 Task: Create a due date automation trigger when advanced on, on the tuesday after a card is due add content with a description not containing resume at 11:00 AM.
Action: Mouse moved to (891, 273)
Screenshot: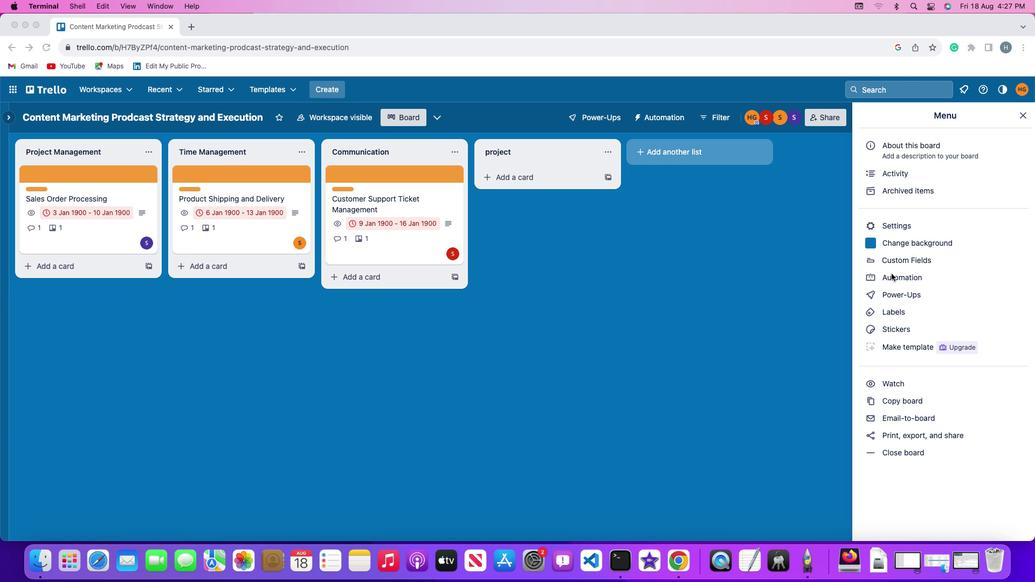 
Action: Mouse pressed left at (891, 273)
Screenshot: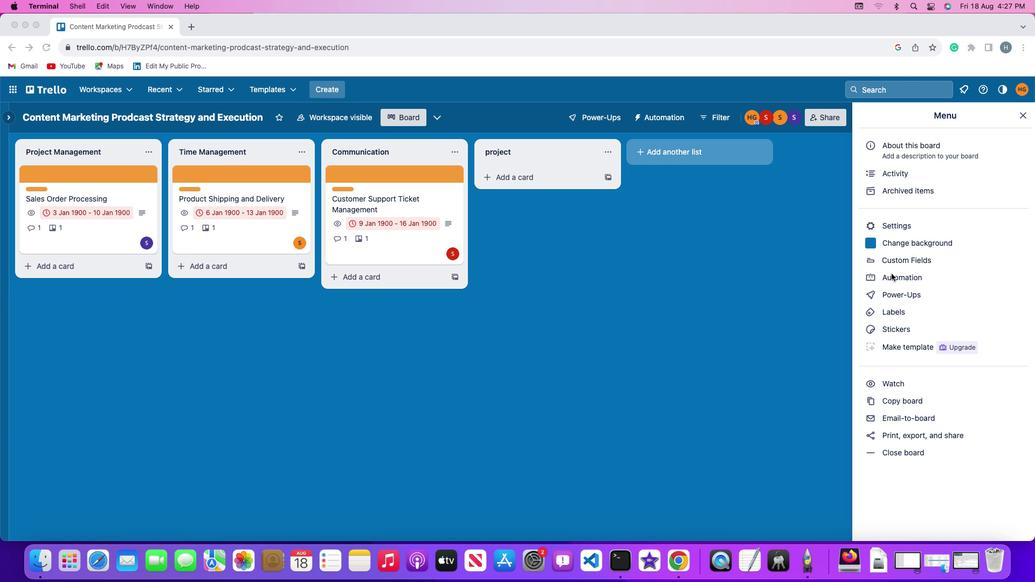 
Action: Mouse pressed left at (891, 273)
Screenshot: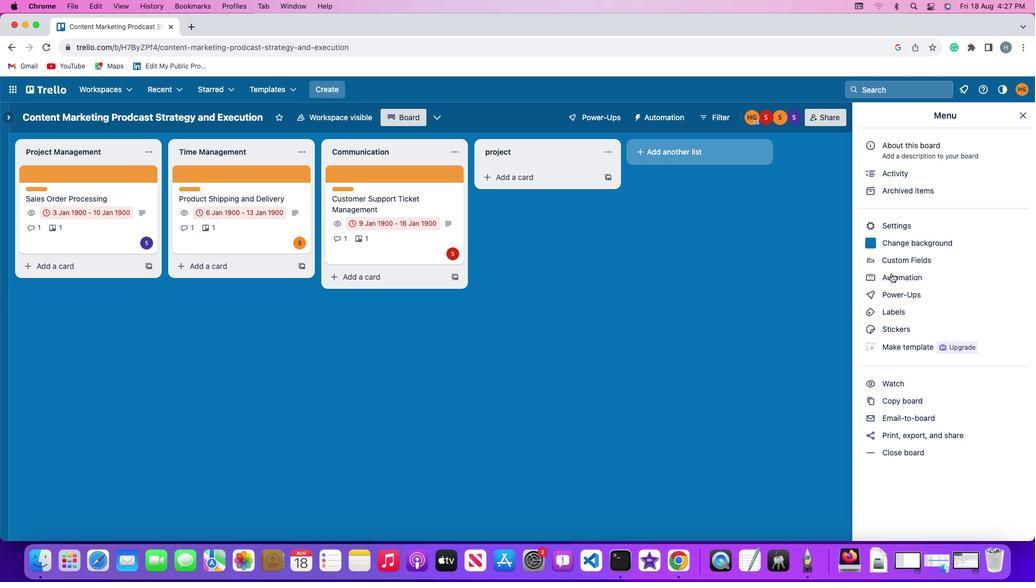 
Action: Mouse moved to (59, 253)
Screenshot: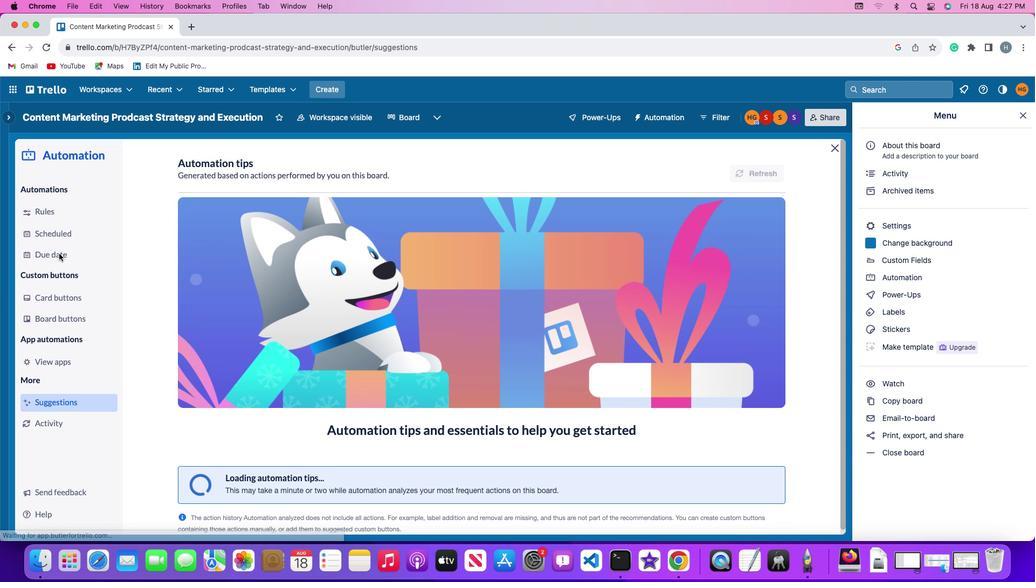 
Action: Mouse pressed left at (59, 253)
Screenshot: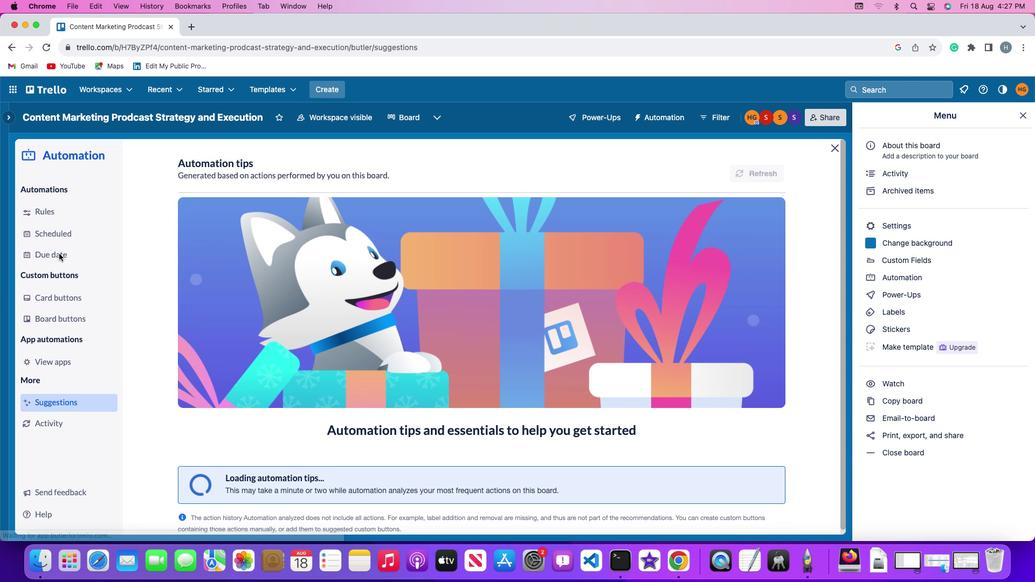 
Action: Mouse moved to (717, 168)
Screenshot: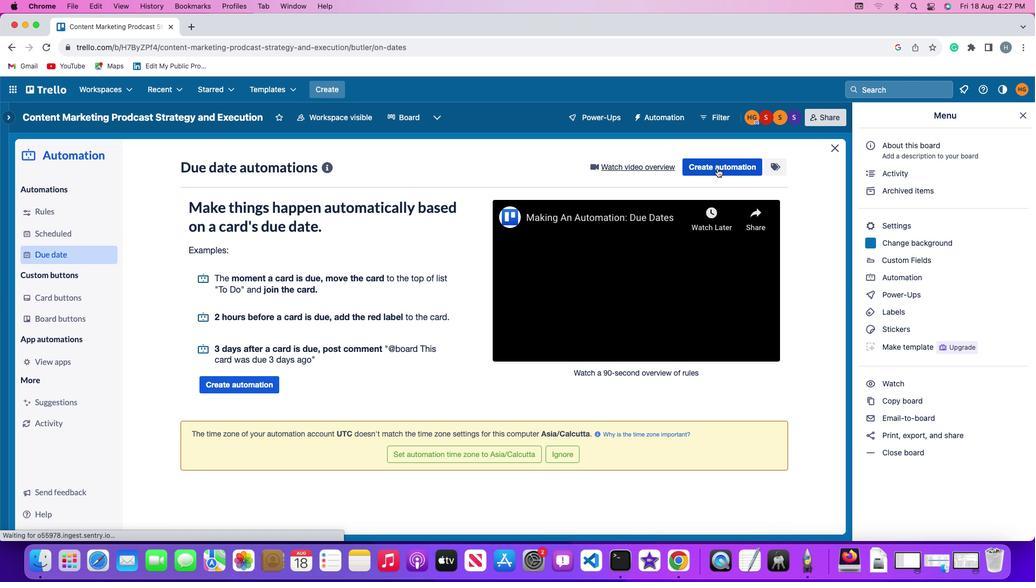 
Action: Mouse pressed left at (717, 168)
Screenshot: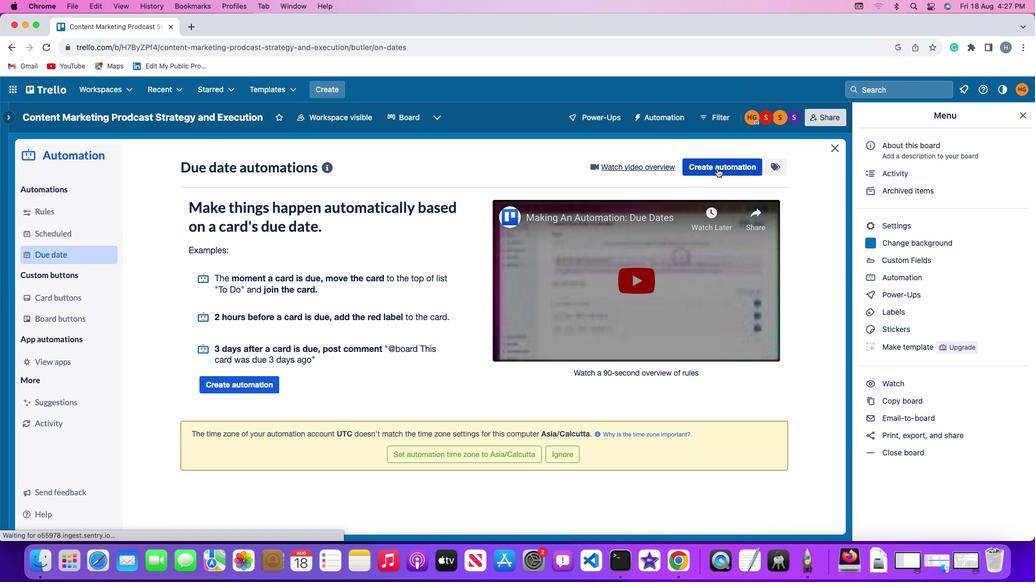 
Action: Mouse moved to (216, 269)
Screenshot: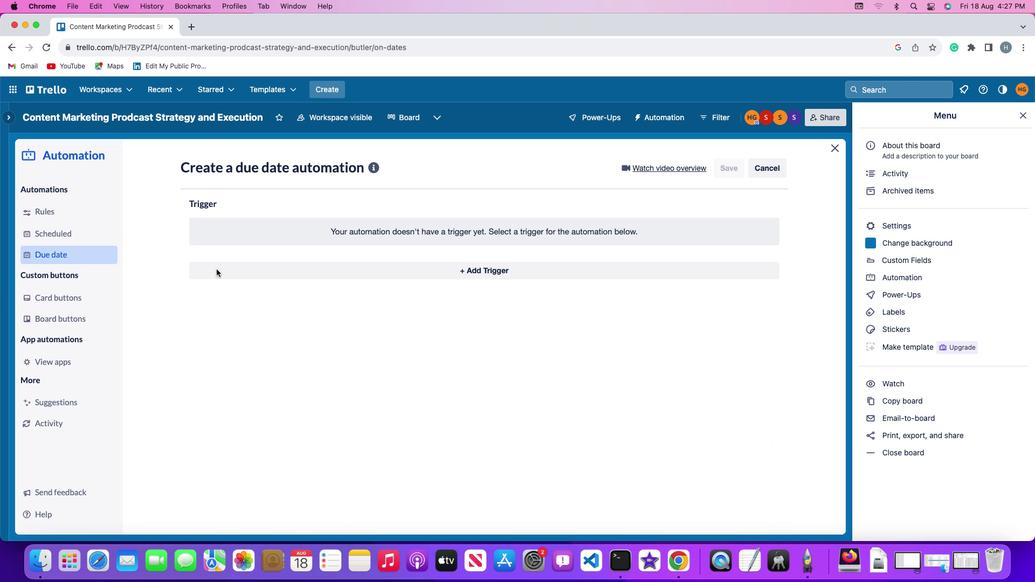 
Action: Mouse pressed left at (216, 269)
Screenshot: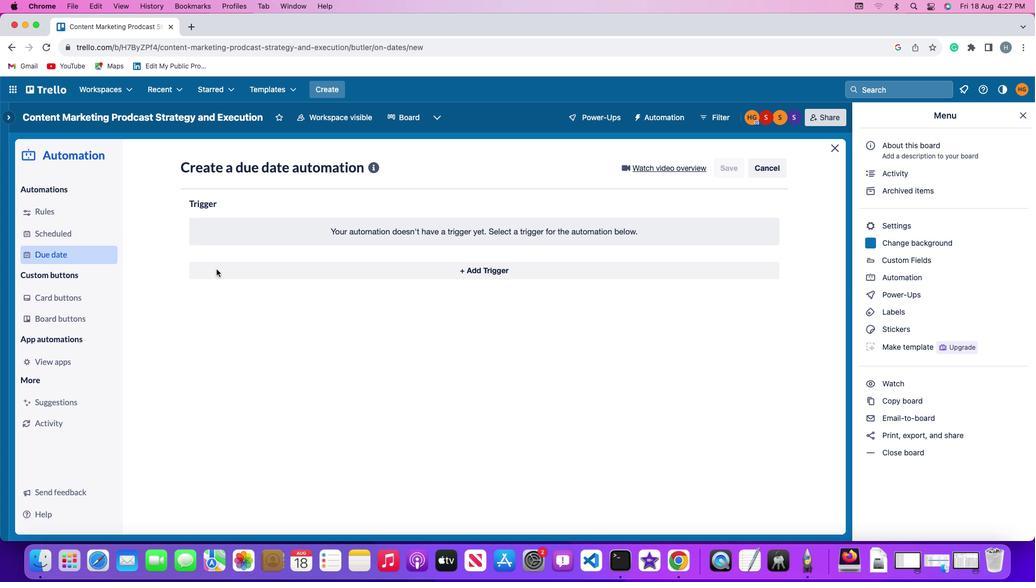 
Action: Mouse moved to (236, 464)
Screenshot: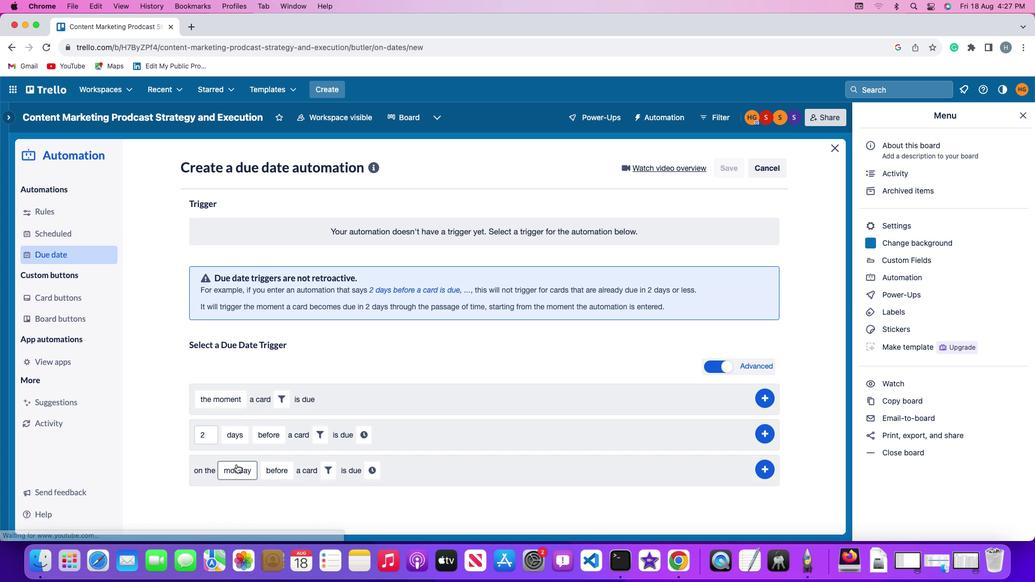 
Action: Mouse pressed left at (236, 464)
Screenshot: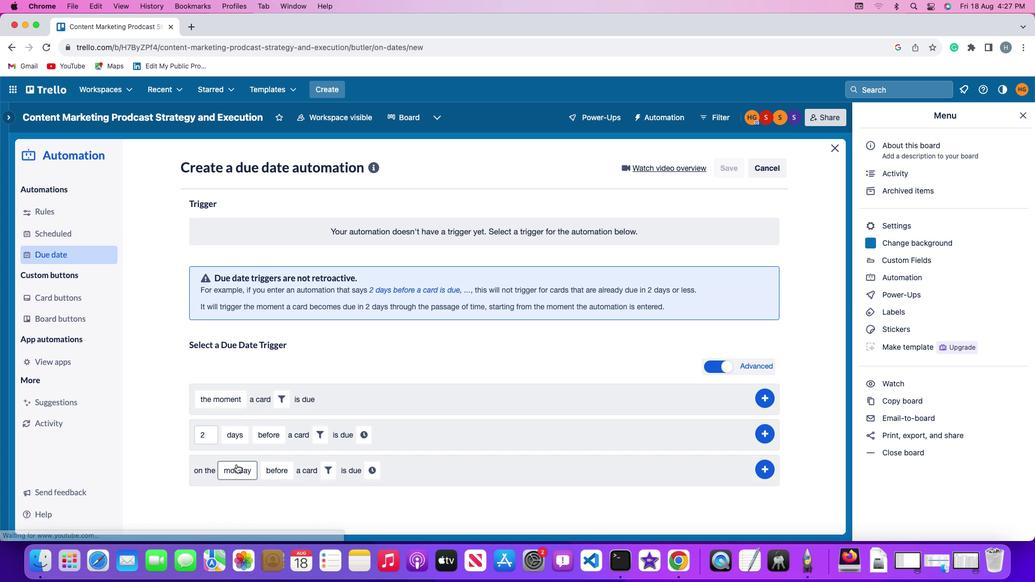 
Action: Mouse moved to (263, 347)
Screenshot: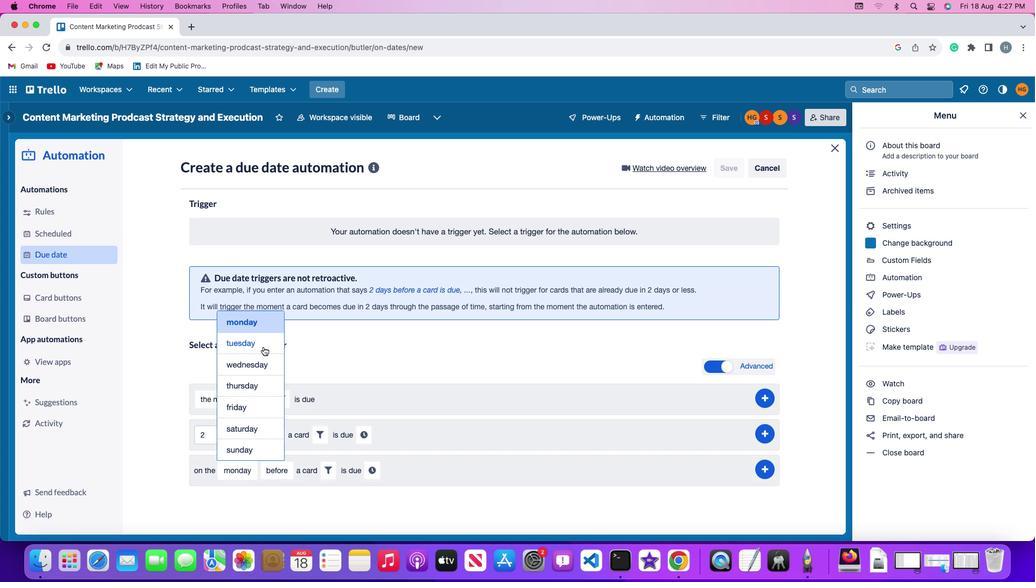 
Action: Mouse pressed left at (263, 347)
Screenshot: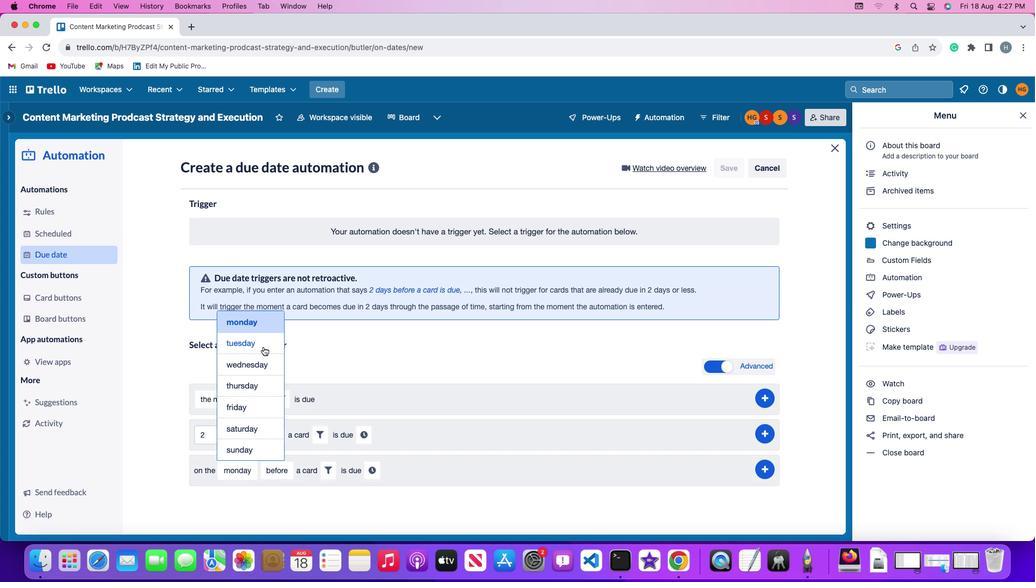 
Action: Mouse moved to (273, 469)
Screenshot: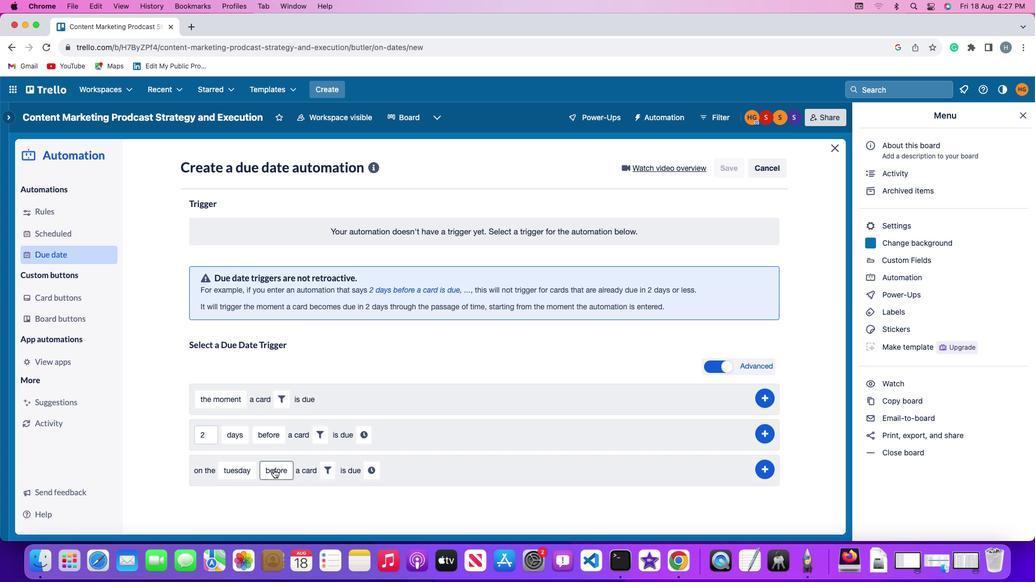 
Action: Mouse pressed left at (273, 469)
Screenshot: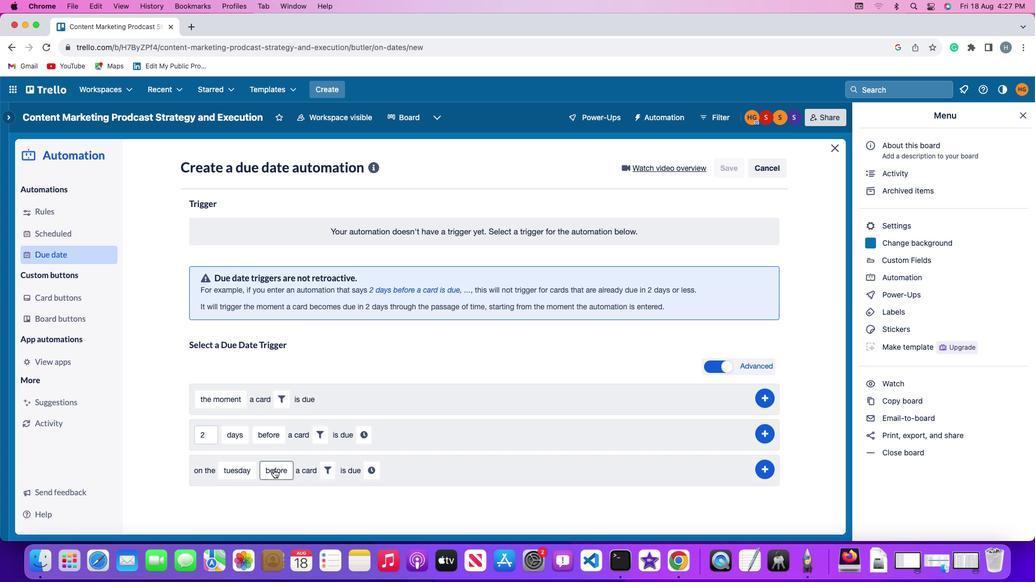 
Action: Mouse moved to (294, 409)
Screenshot: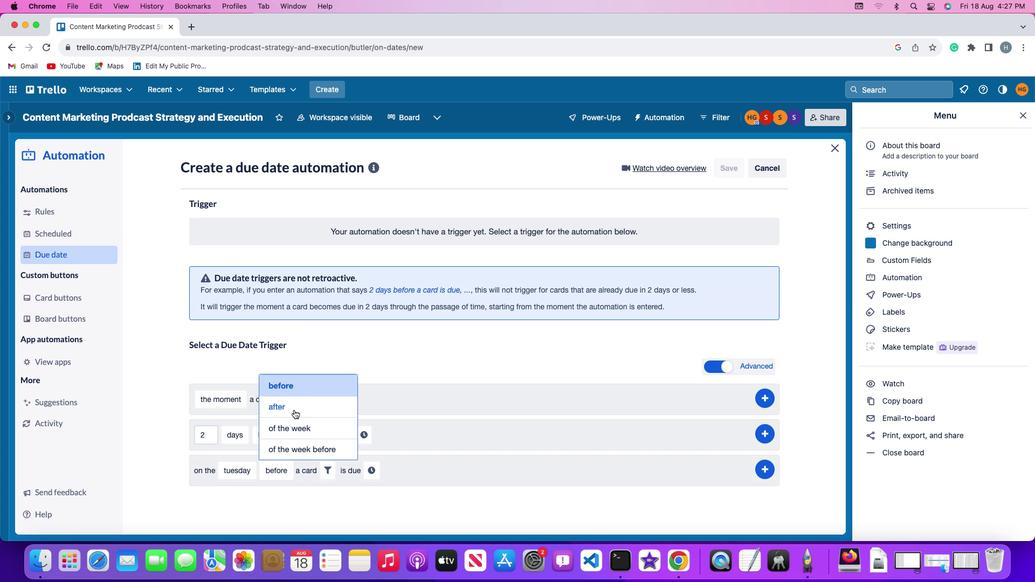 
Action: Mouse pressed left at (294, 409)
Screenshot: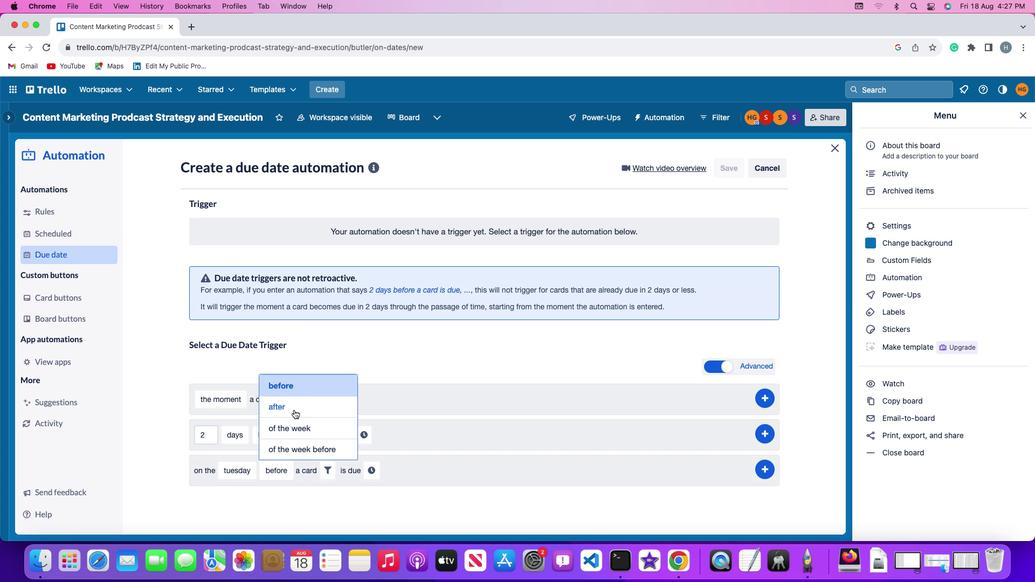 
Action: Mouse moved to (320, 471)
Screenshot: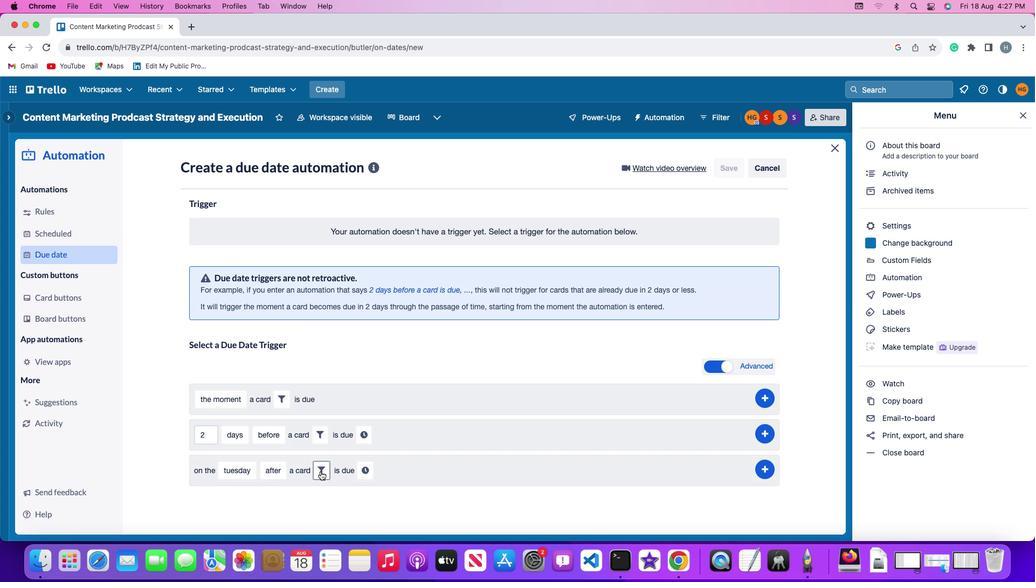 
Action: Mouse pressed left at (320, 471)
Screenshot: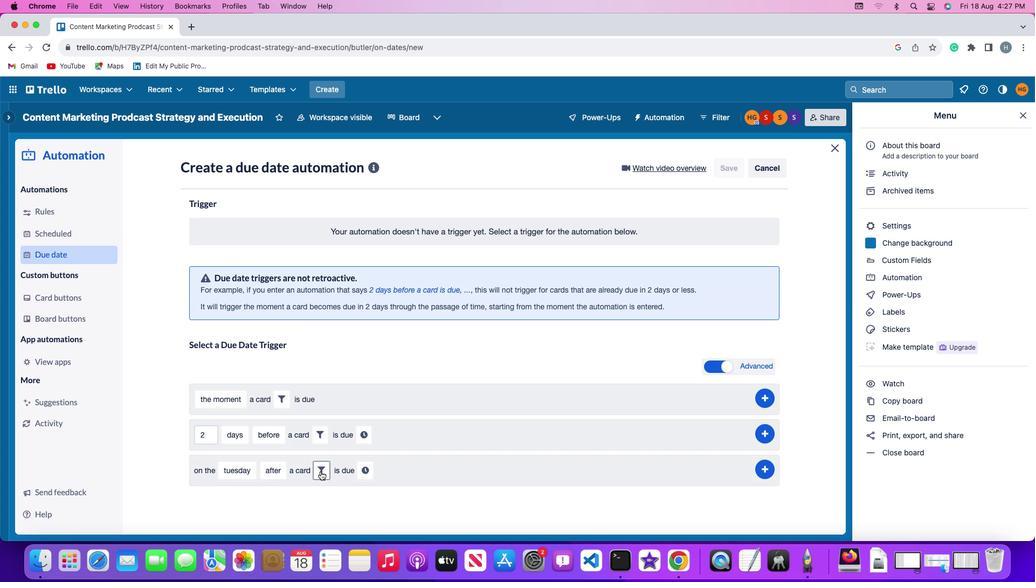 
Action: Mouse moved to (463, 509)
Screenshot: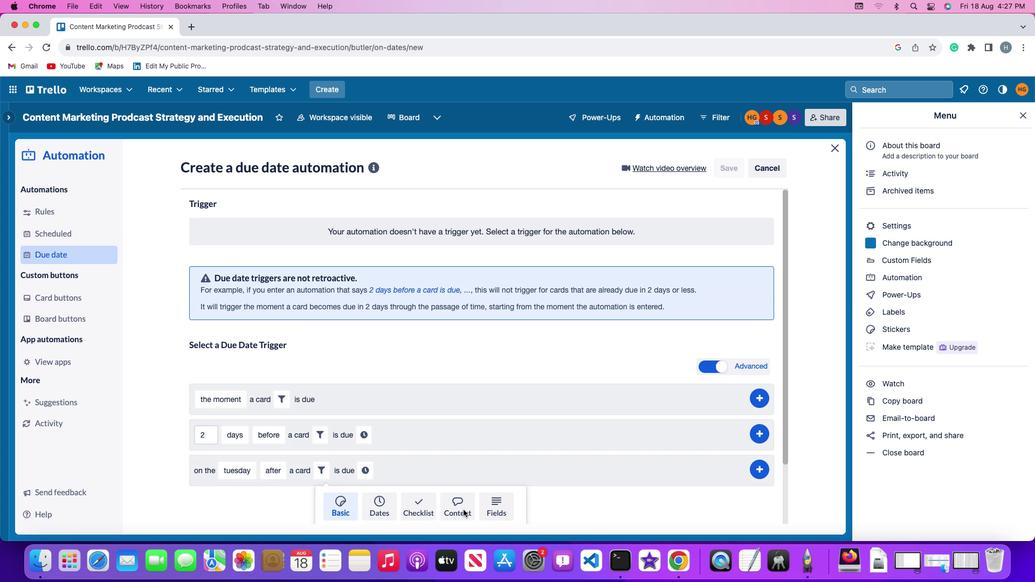 
Action: Mouse pressed left at (463, 509)
Screenshot: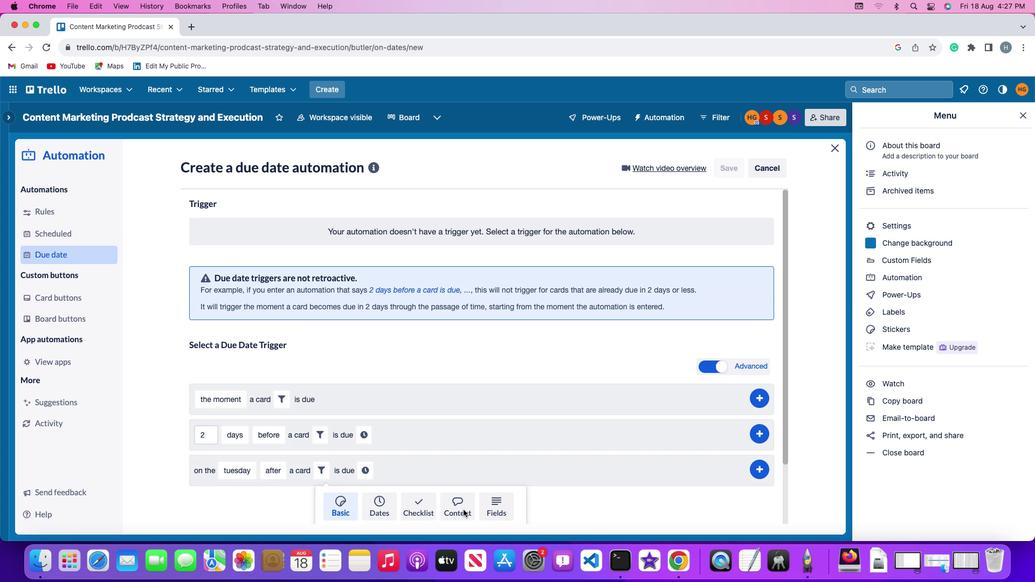 
Action: Mouse moved to (300, 504)
Screenshot: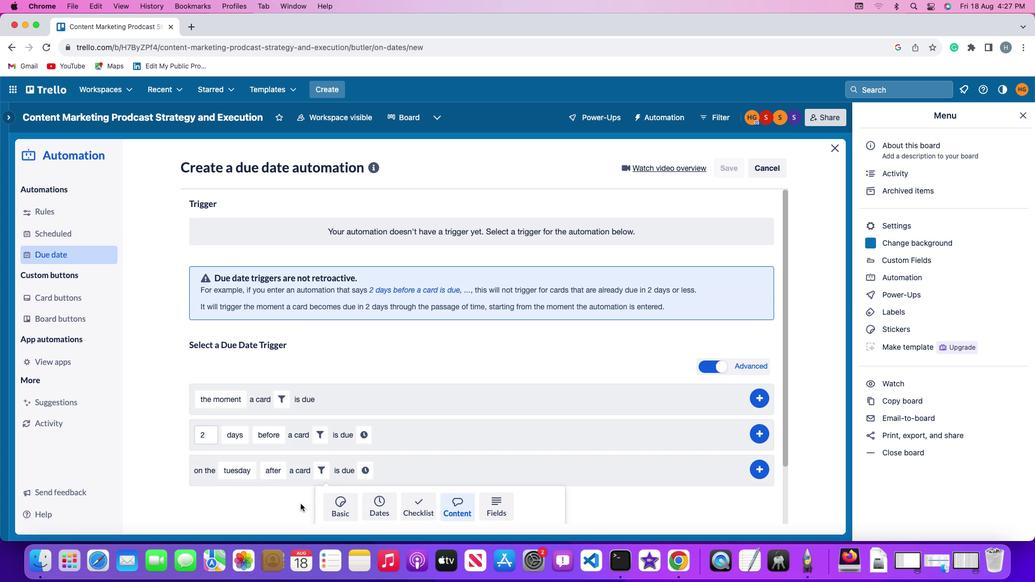 
Action: Mouse scrolled (300, 504) with delta (0, 0)
Screenshot: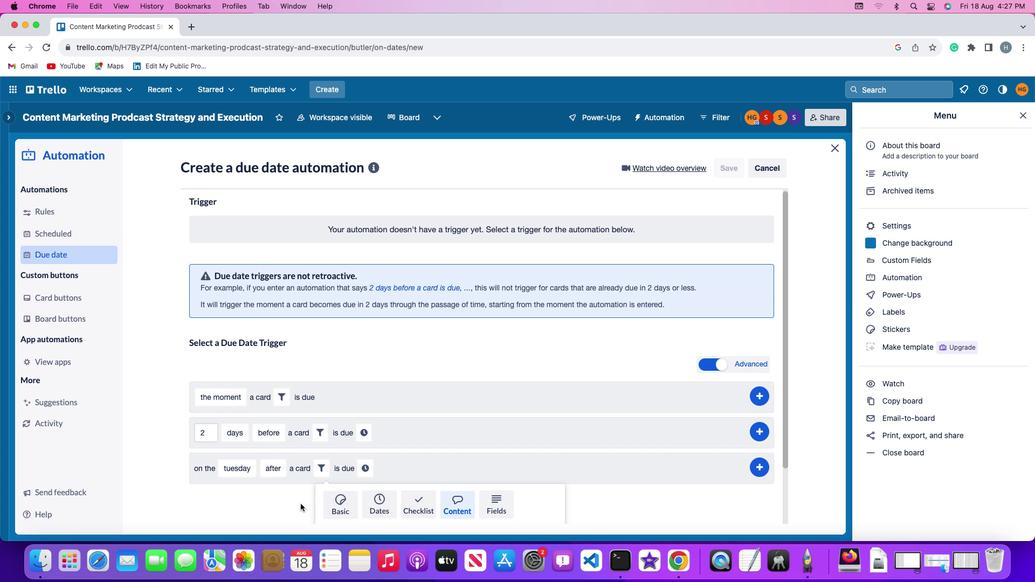 
Action: Mouse scrolled (300, 504) with delta (0, 0)
Screenshot: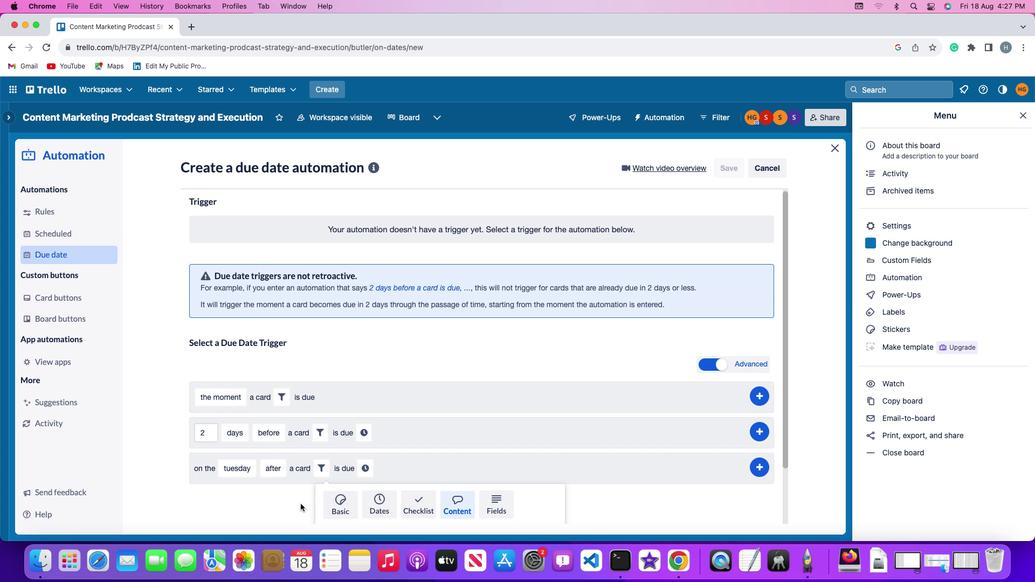 
Action: Mouse scrolled (300, 504) with delta (0, -1)
Screenshot: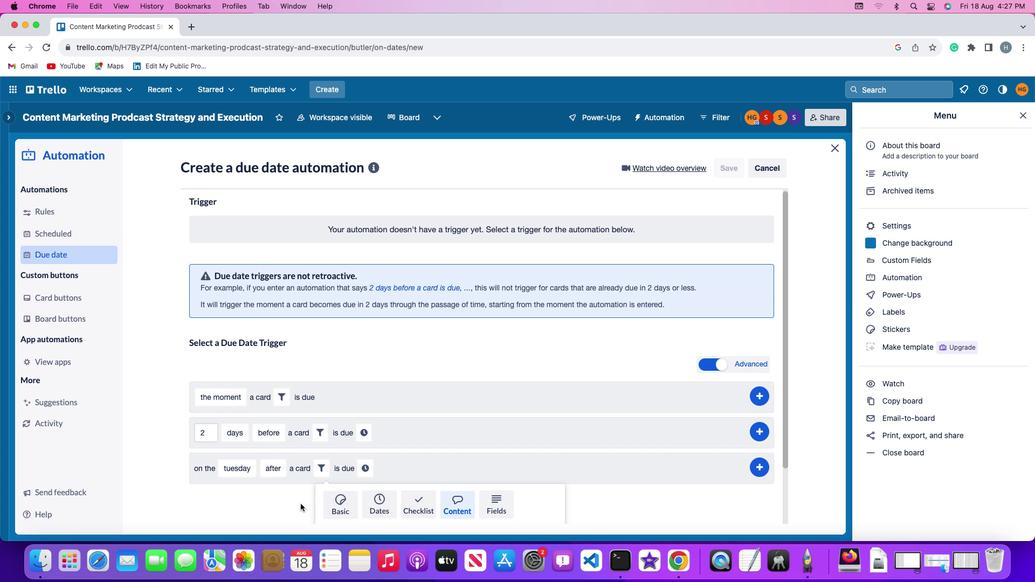 
Action: Mouse scrolled (300, 504) with delta (0, -2)
Screenshot: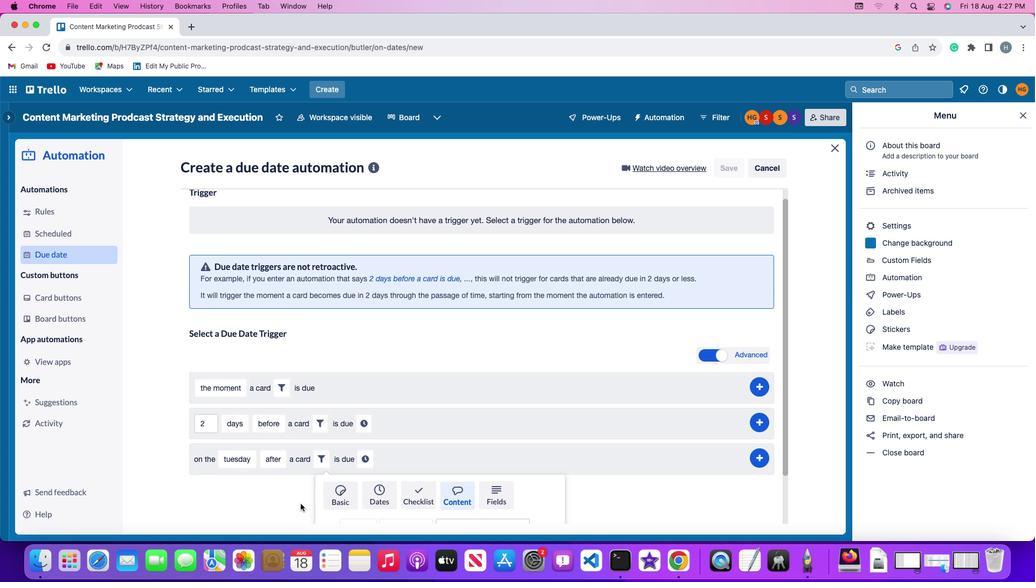 
Action: Mouse scrolled (300, 504) with delta (0, -3)
Screenshot: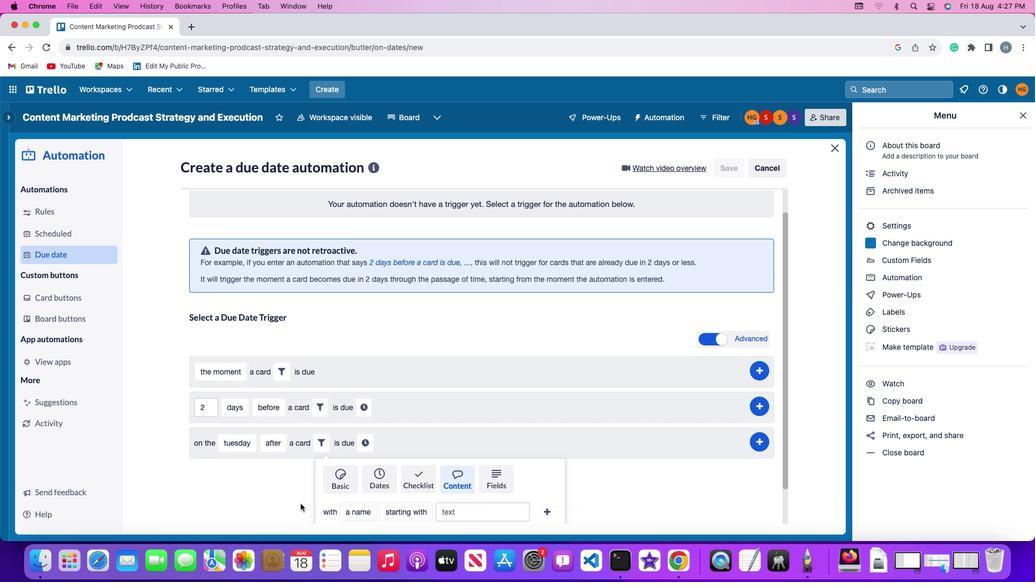 
Action: Mouse scrolled (300, 504) with delta (0, 0)
Screenshot: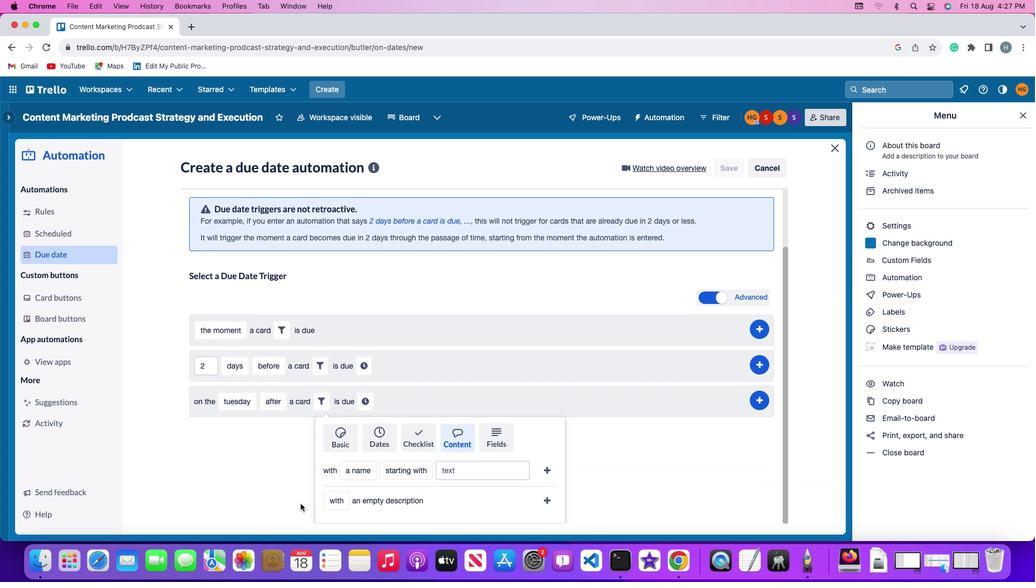 
Action: Mouse scrolled (300, 504) with delta (0, 0)
Screenshot: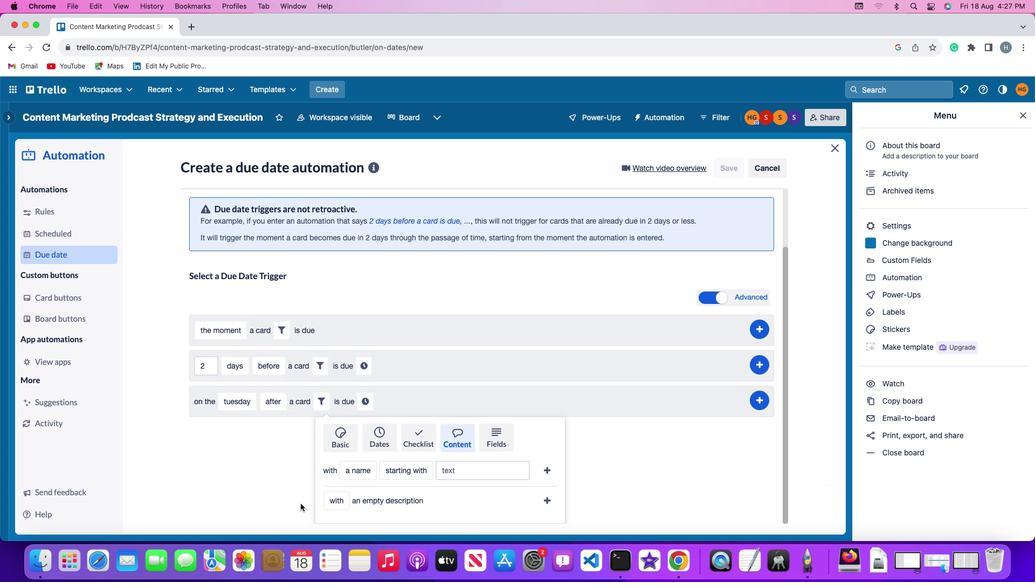
Action: Mouse scrolled (300, 504) with delta (0, -1)
Screenshot: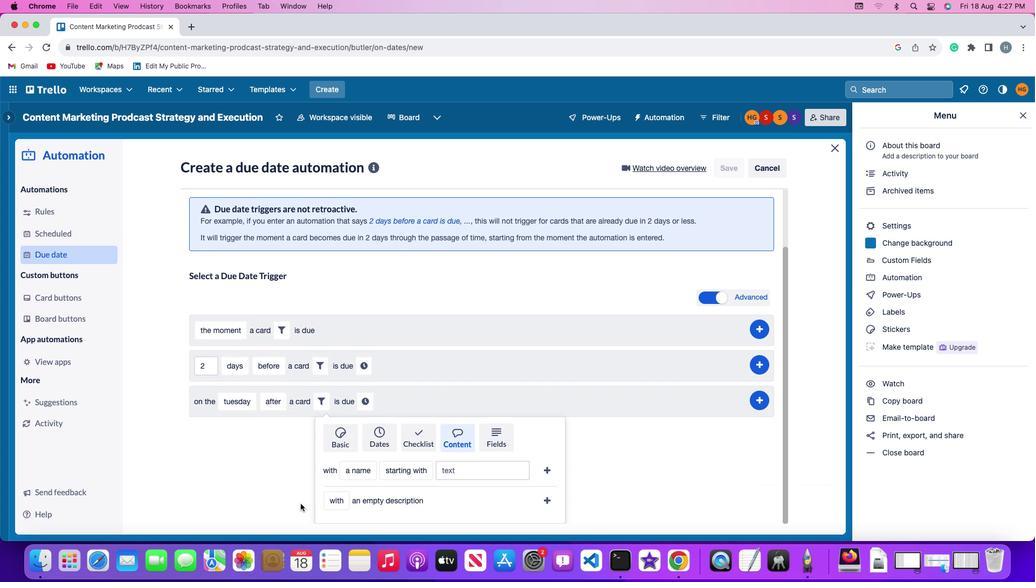 
Action: Mouse moved to (371, 471)
Screenshot: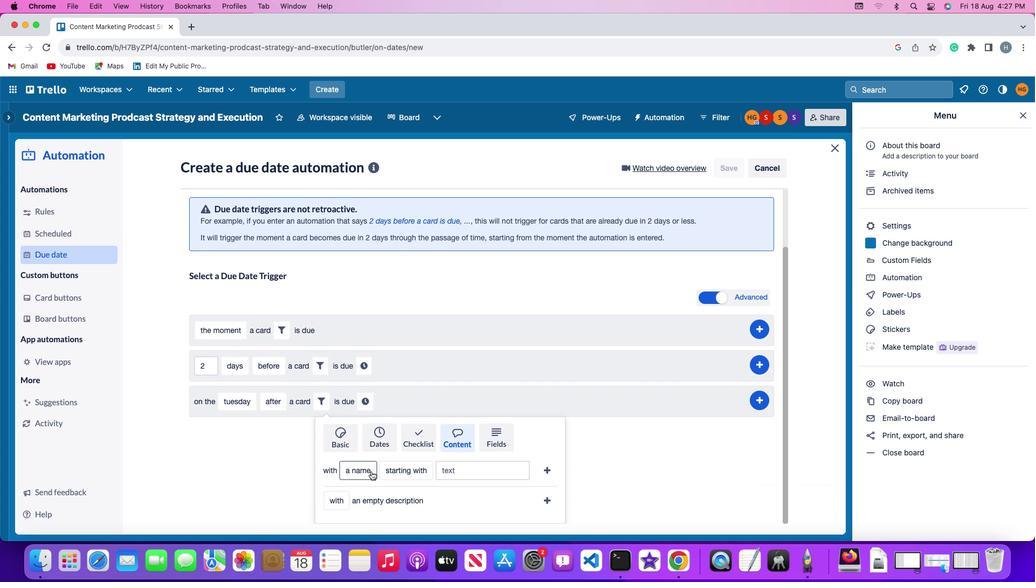 
Action: Mouse pressed left at (371, 471)
Screenshot: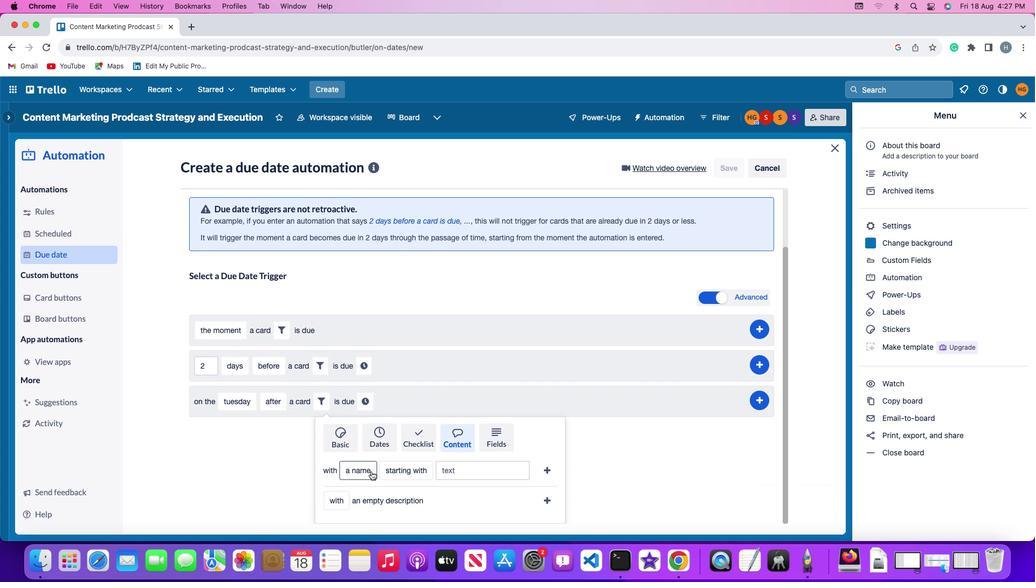 
Action: Mouse moved to (383, 428)
Screenshot: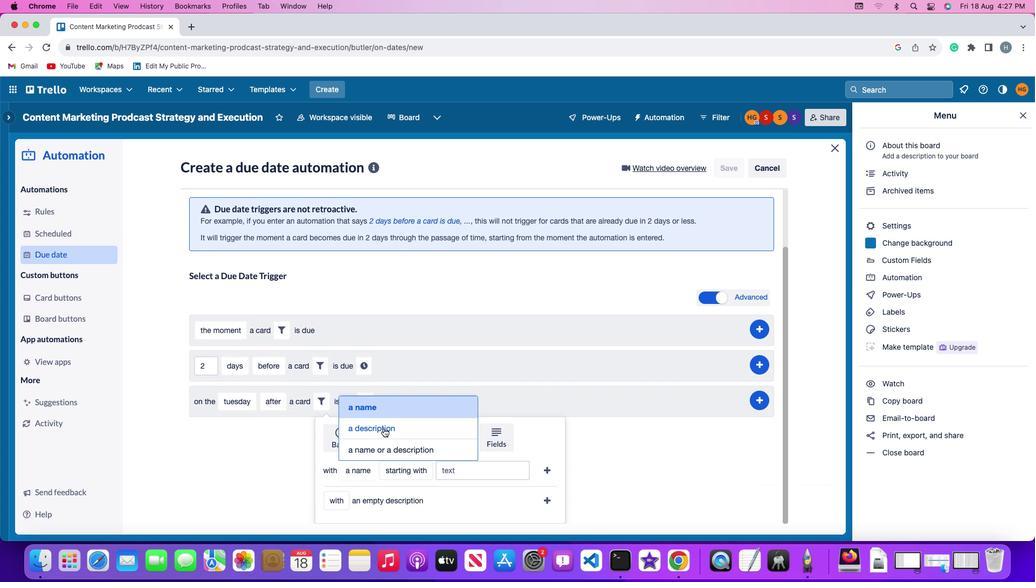 
Action: Mouse pressed left at (383, 428)
Screenshot: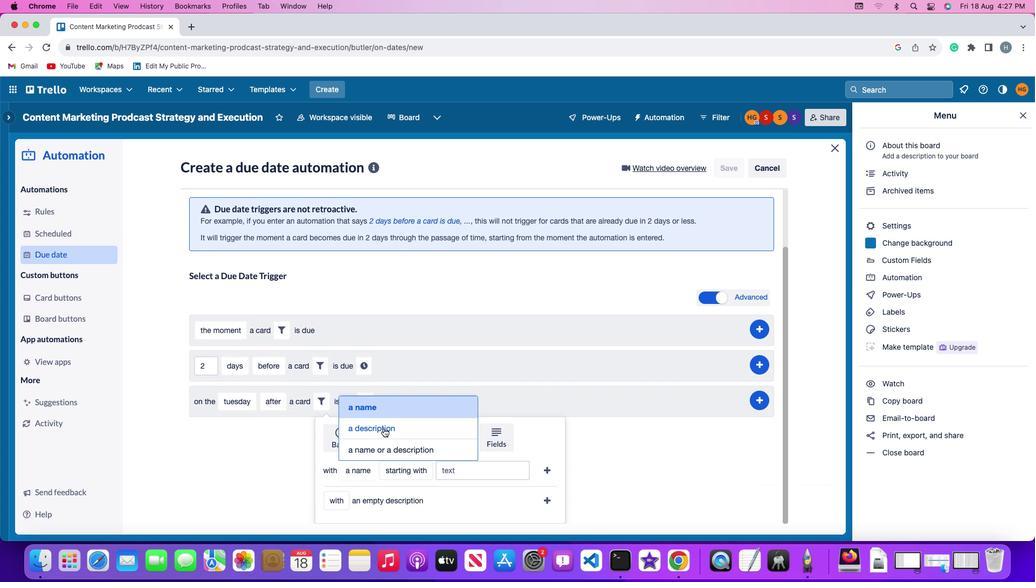 
Action: Mouse moved to (431, 471)
Screenshot: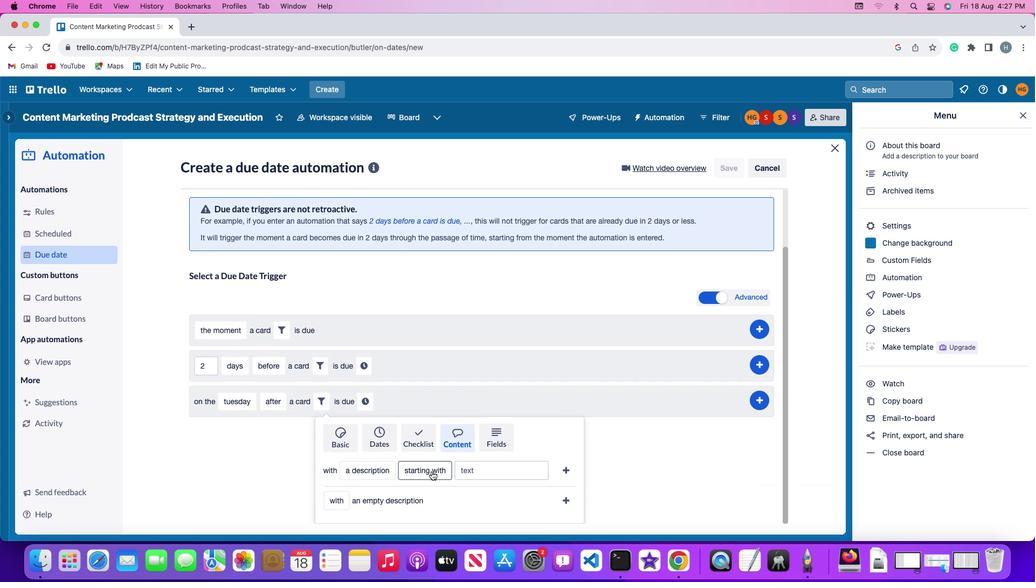 
Action: Mouse pressed left at (431, 471)
Screenshot: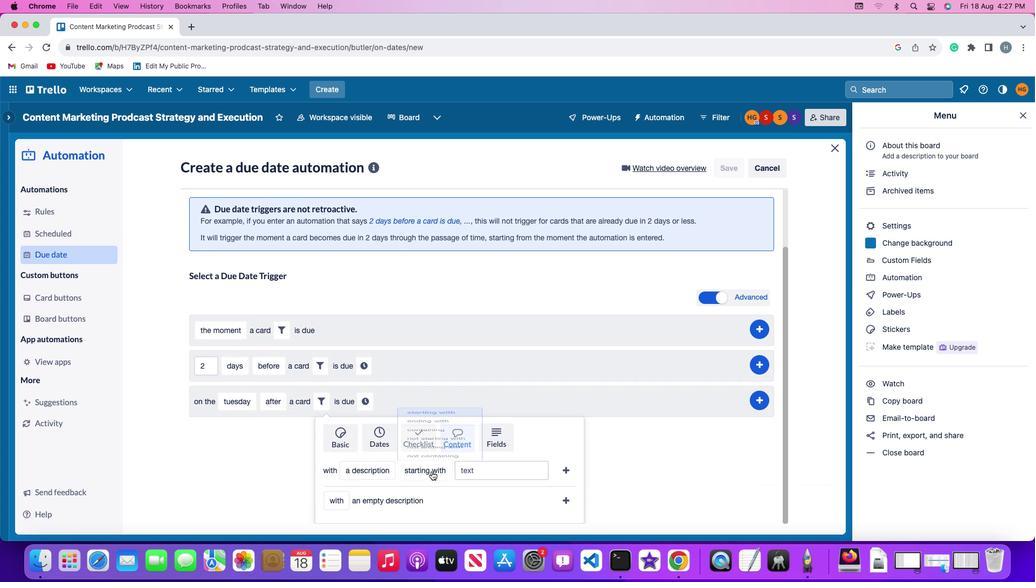 
Action: Mouse moved to (435, 450)
Screenshot: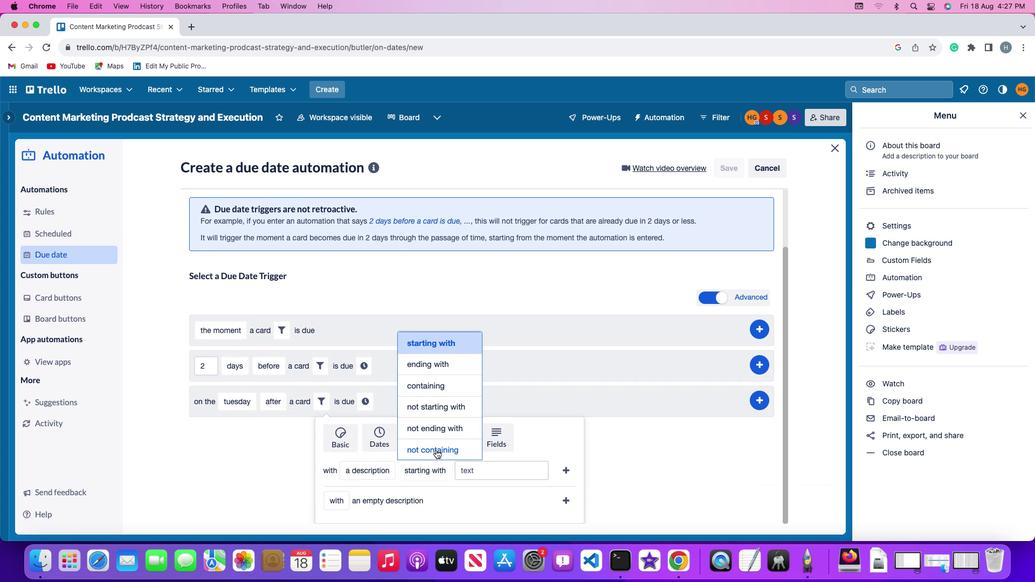 
Action: Mouse pressed left at (435, 450)
Screenshot: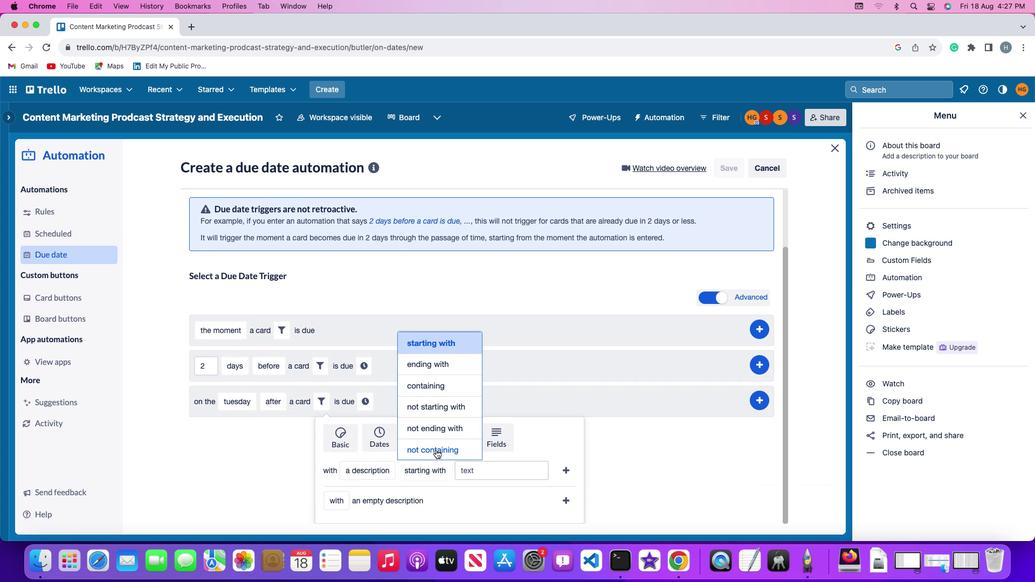 
Action: Mouse moved to (488, 474)
Screenshot: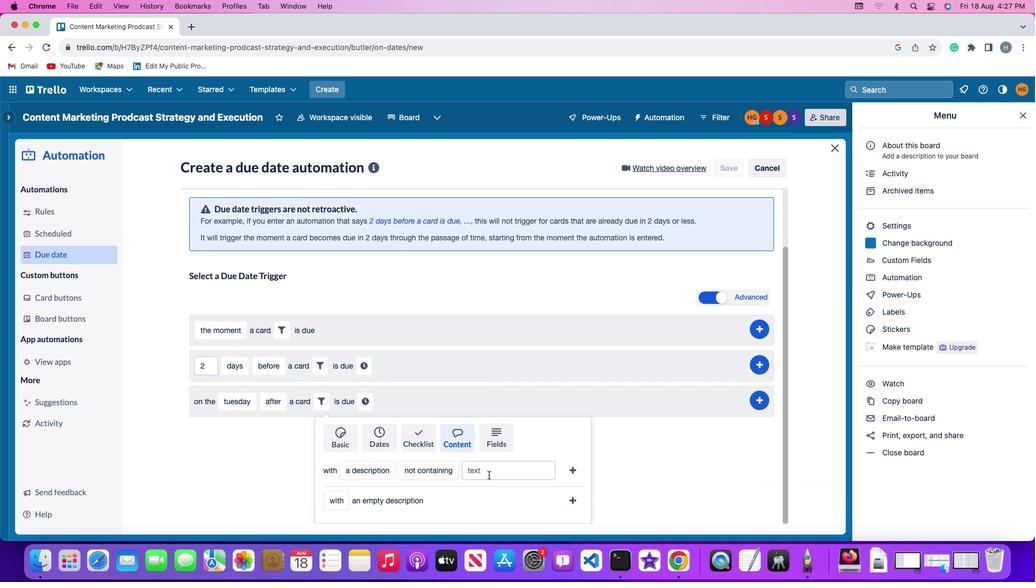
Action: Mouse pressed left at (488, 474)
Screenshot: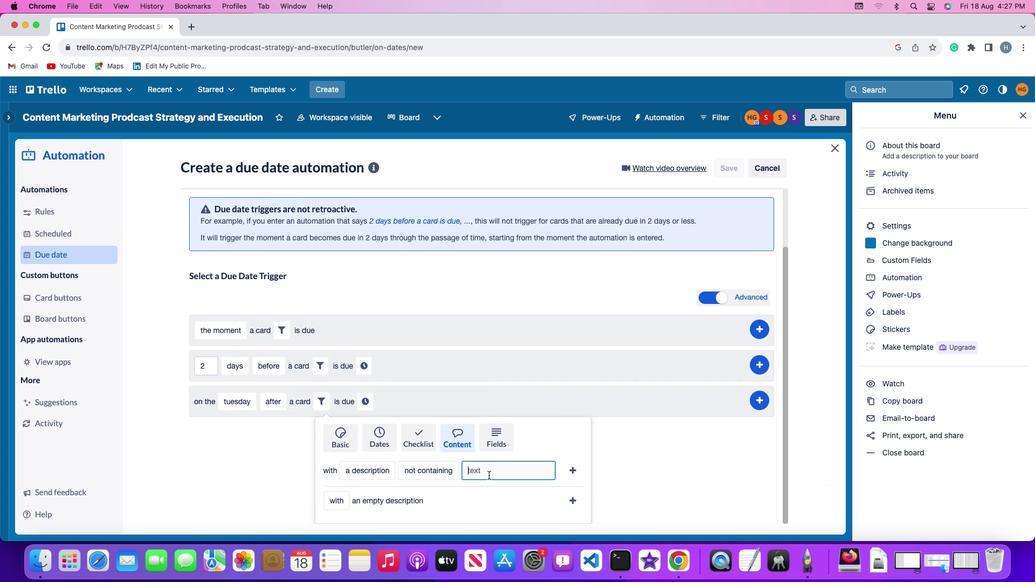 
Action: Key pressed 'r''e''s''u''m''e'
Screenshot: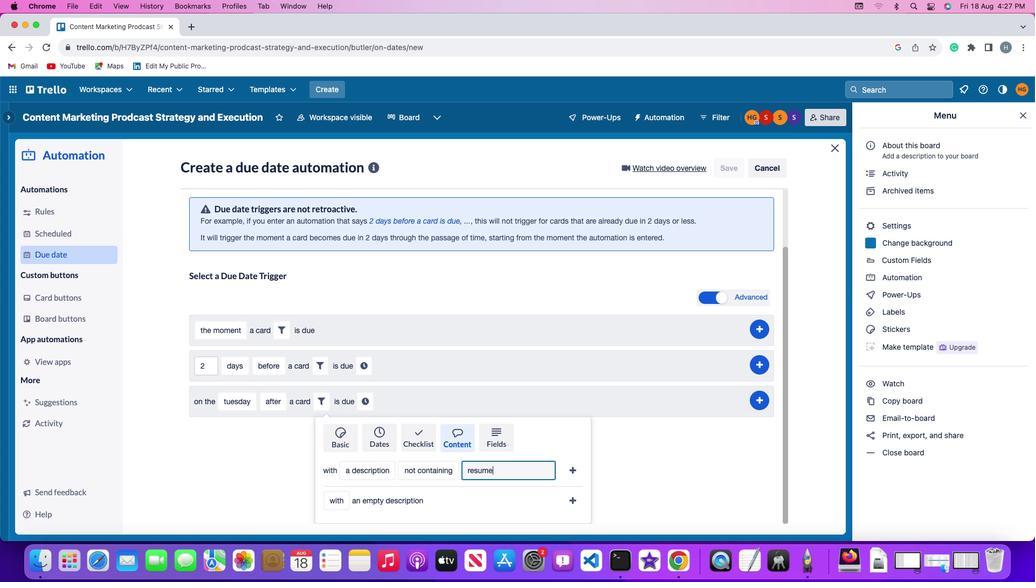 
Action: Mouse moved to (580, 470)
Screenshot: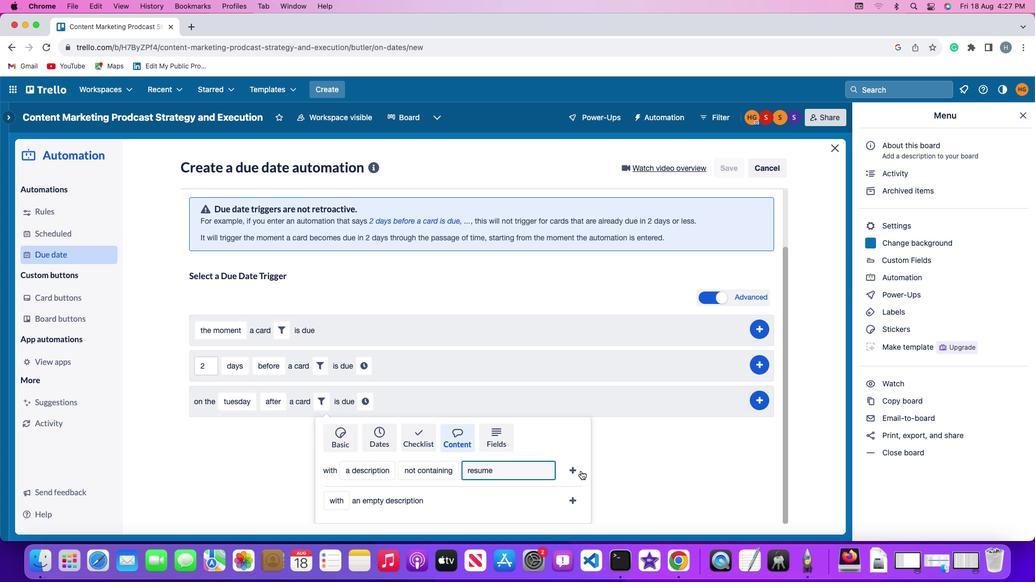 
Action: Mouse pressed left at (580, 470)
Screenshot: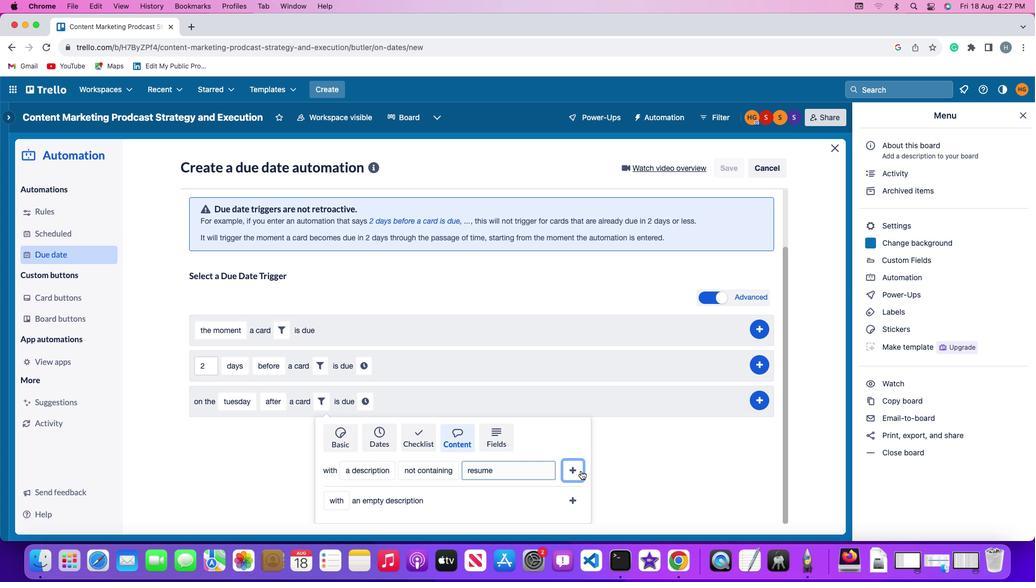 
Action: Mouse moved to (533, 464)
Screenshot: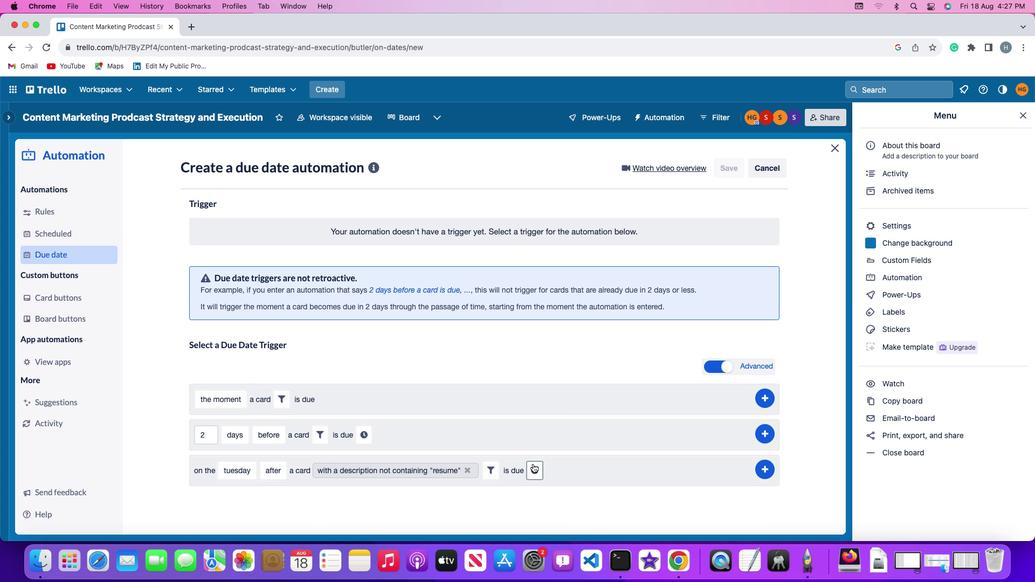 
Action: Mouse pressed left at (533, 464)
Screenshot: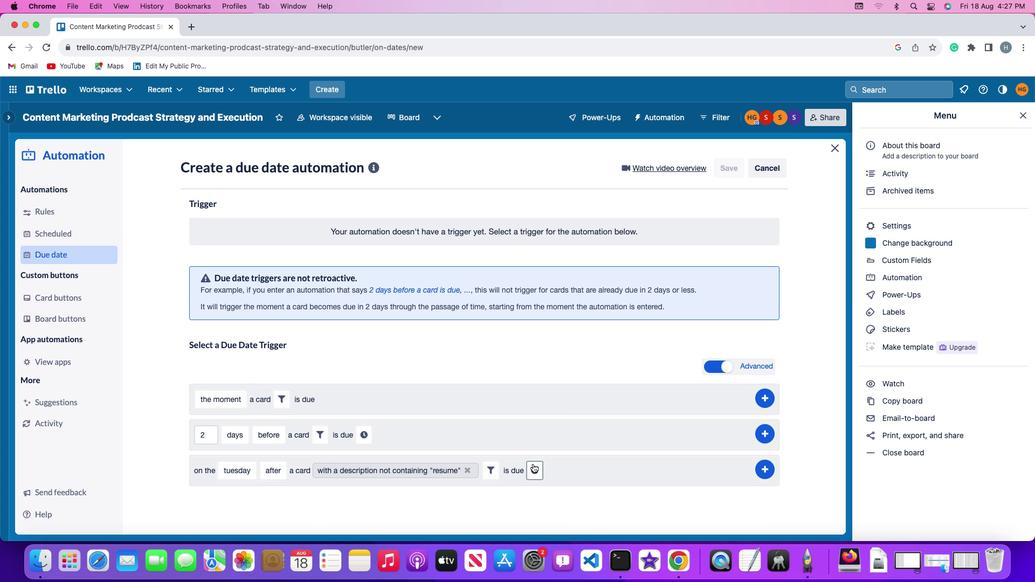 
Action: Mouse moved to (558, 473)
Screenshot: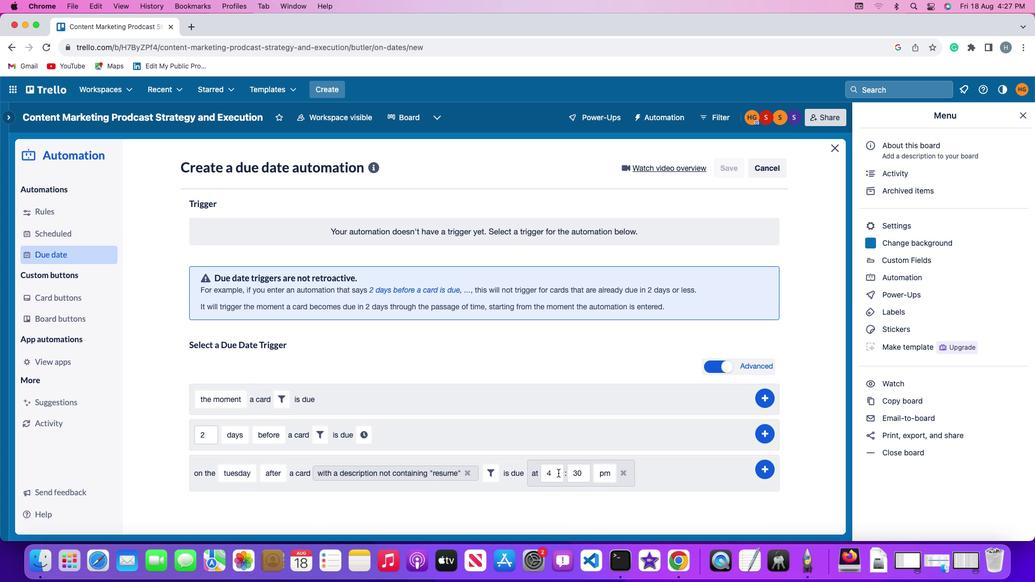 
Action: Mouse pressed left at (558, 473)
Screenshot: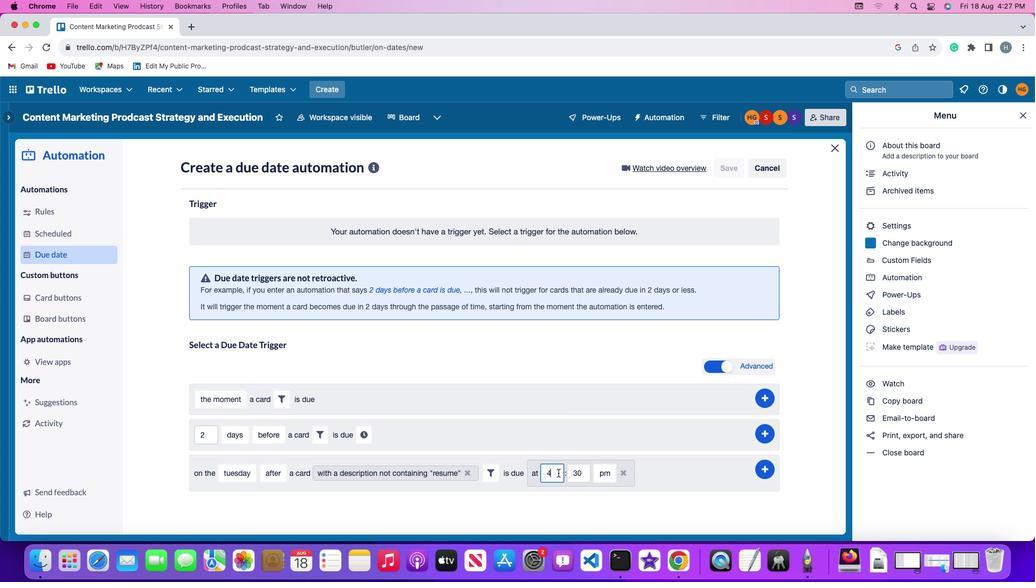 
Action: Mouse moved to (558, 473)
Screenshot: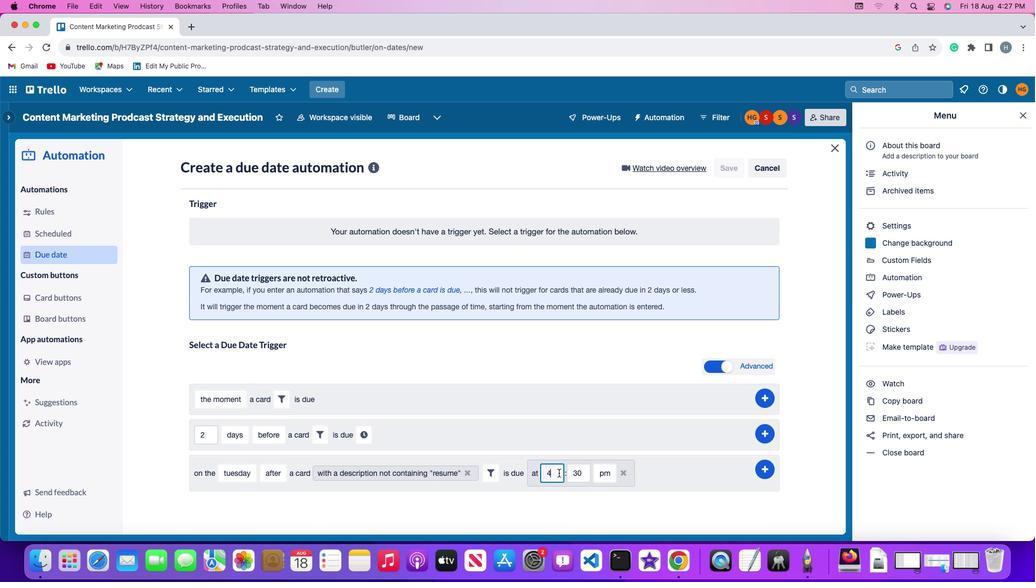 
Action: Key pressed Key.backspace'1''1'
Screenshot: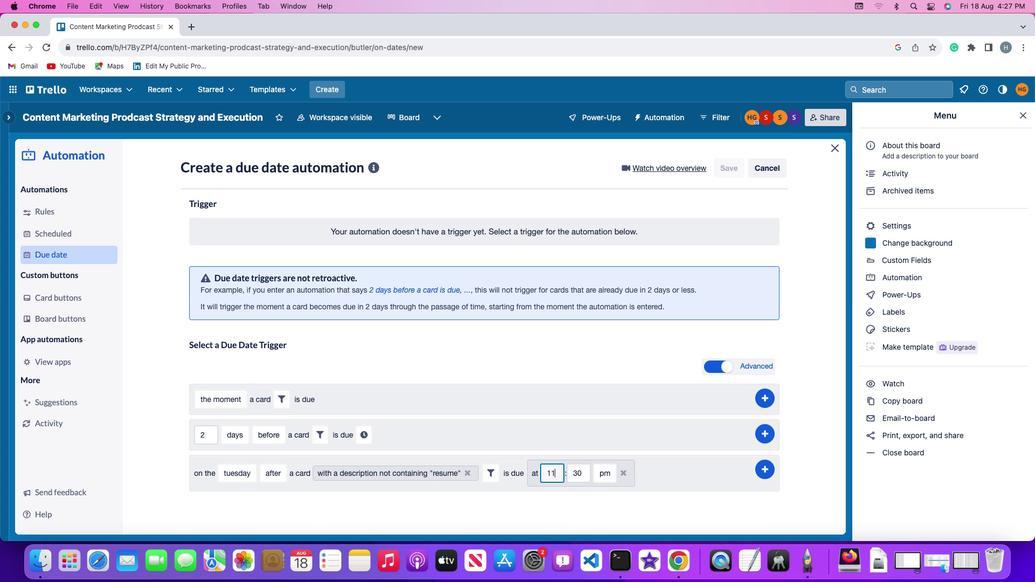 
Action: Mouse moved to (582, 475)
Screenshot: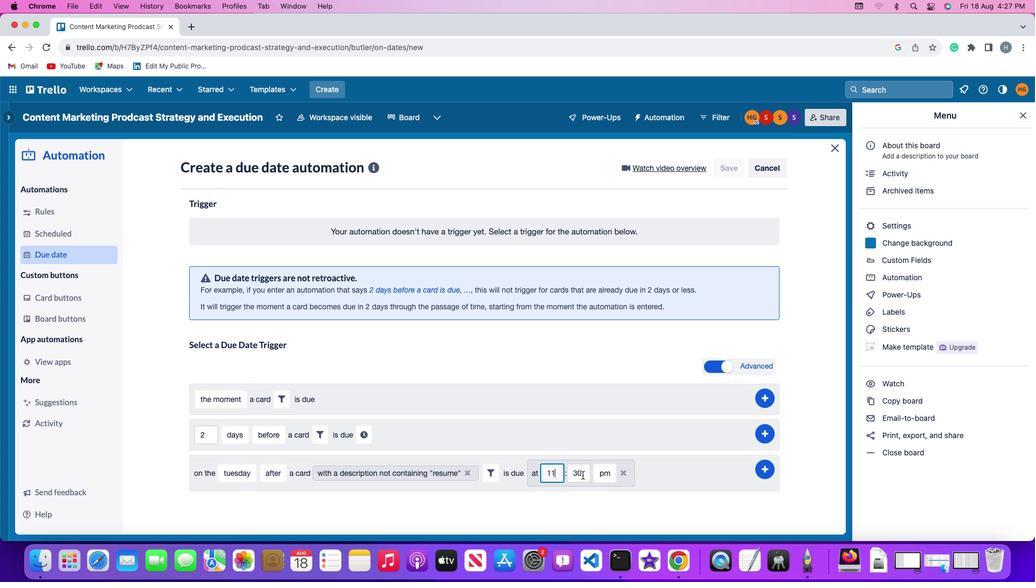 
Action: Mouse pressed left at (582, 475)
Screenshot: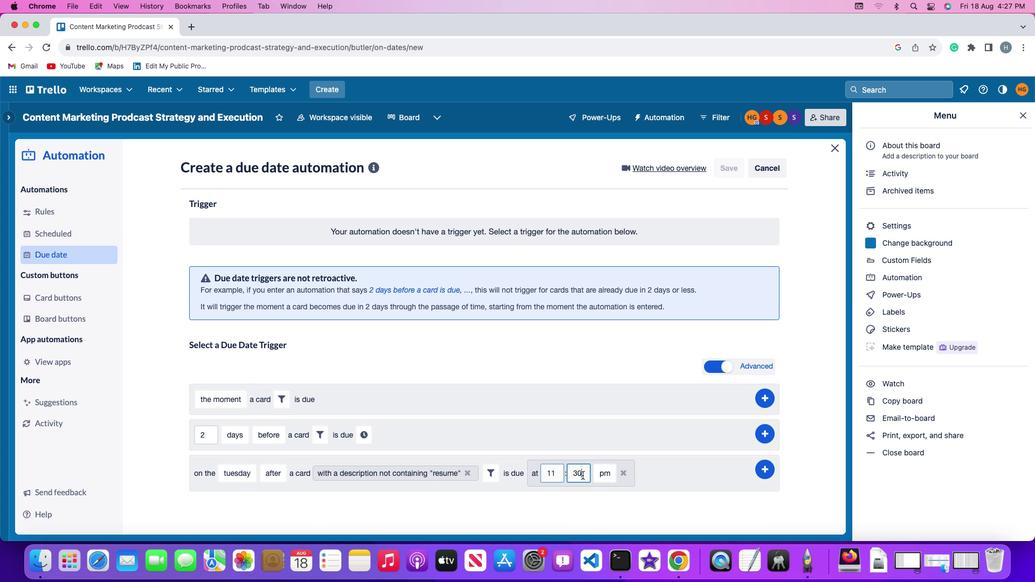 
Action: Key pressed Key.backspaceKey.backspace'0''0'
Screenshot: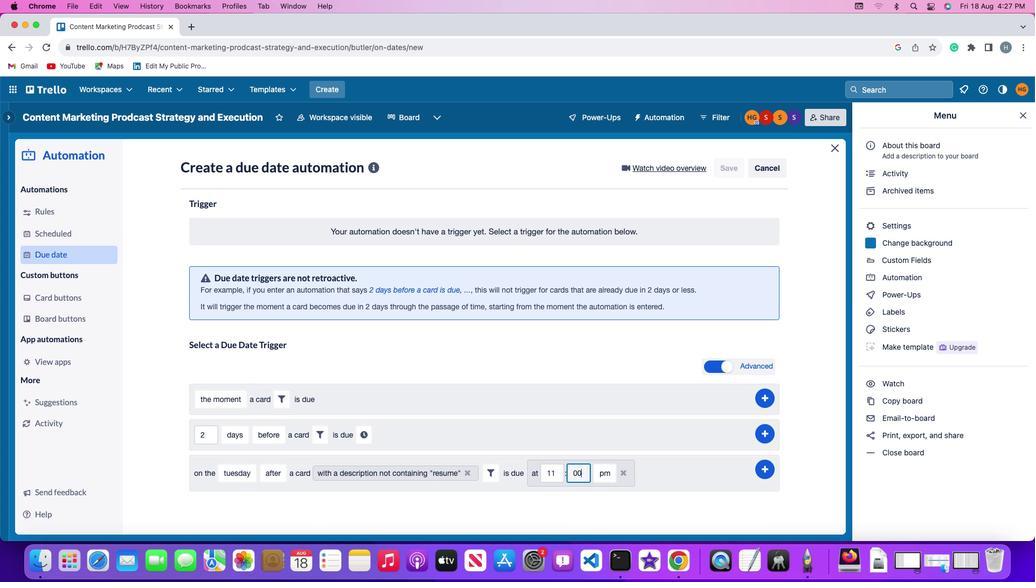 
Action: Mouse moved to (602, 474)
Screenshot: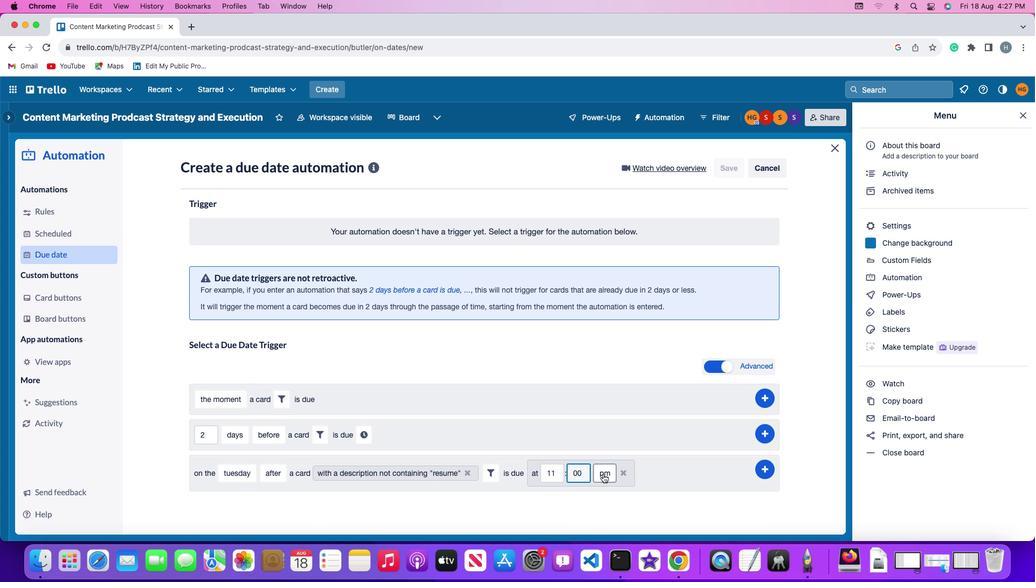 
Action: Mouse pressed left at (602, 474)
Screenshot: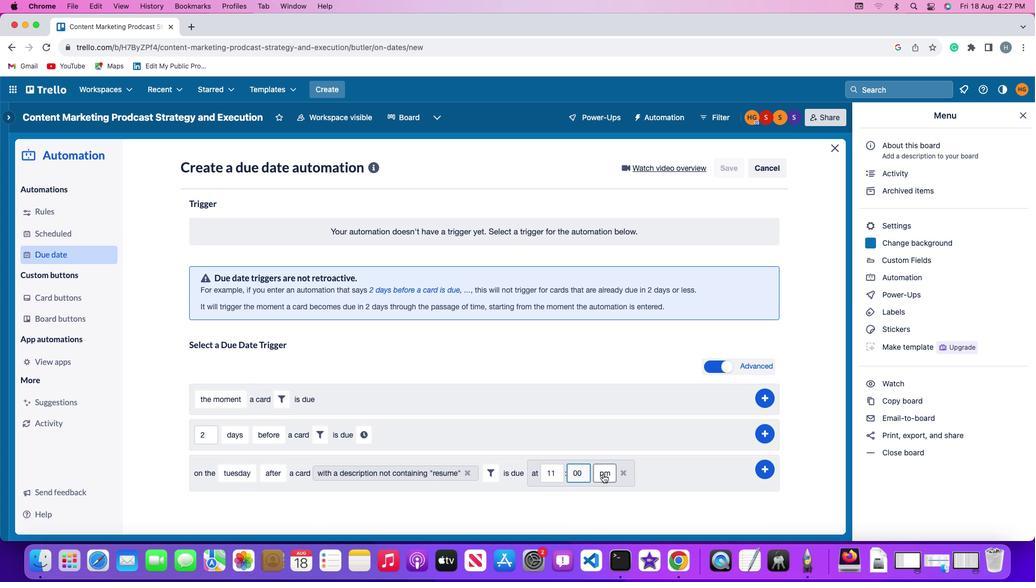 
Action: Mouse moved to (603, 497)
Screenshot: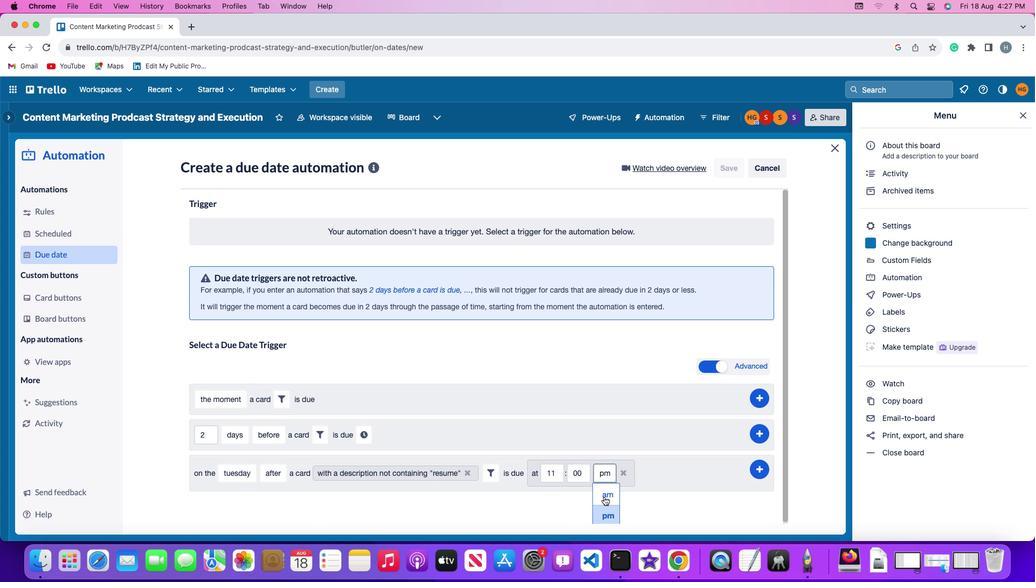 
Action: Mouse pressed left at (603, 497)
Screenshot: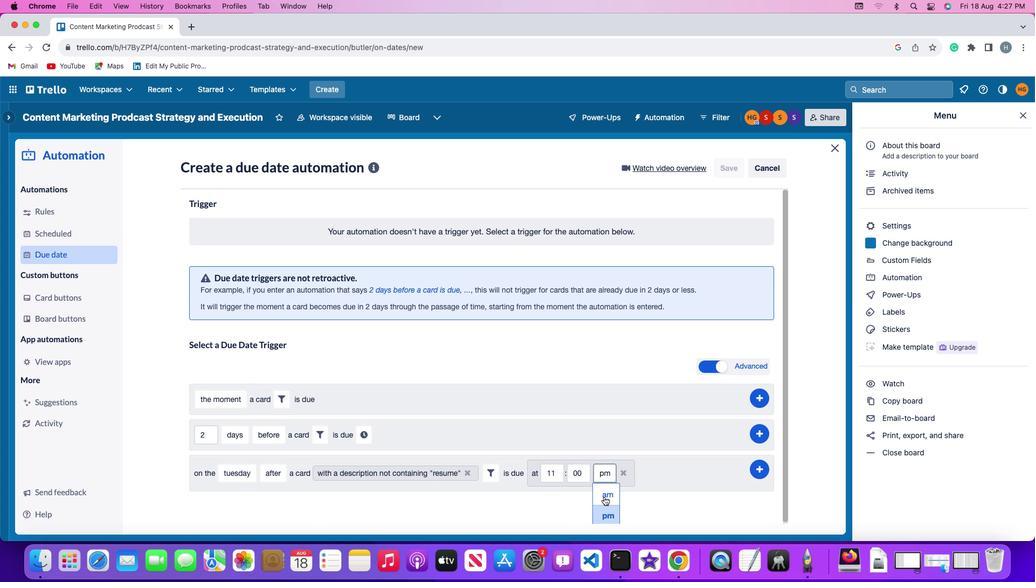 
Action: Mouse moved to (769, 466)
Screenshot: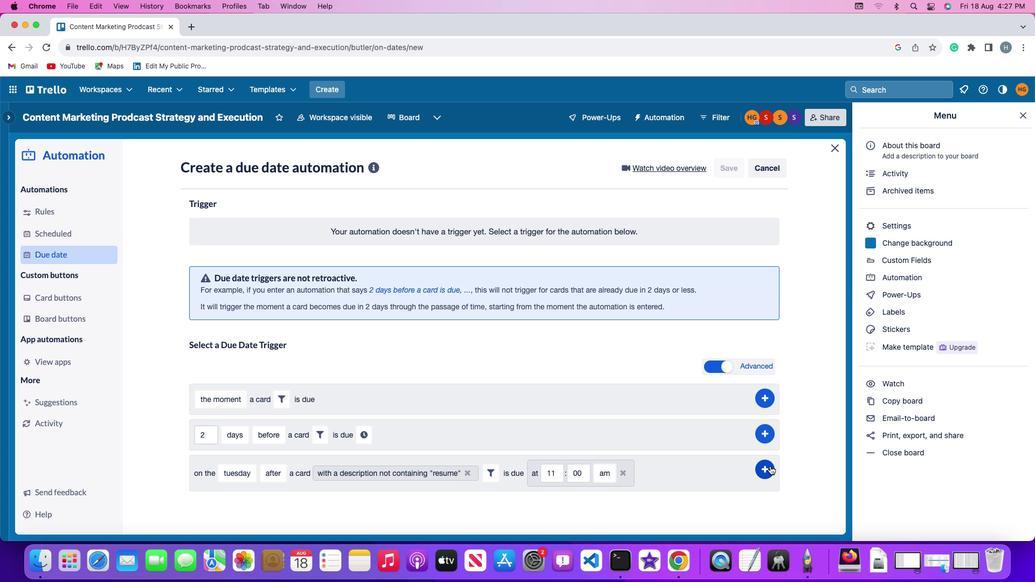 
Action: Mouse pressed left at (769, 466)
Screenshot: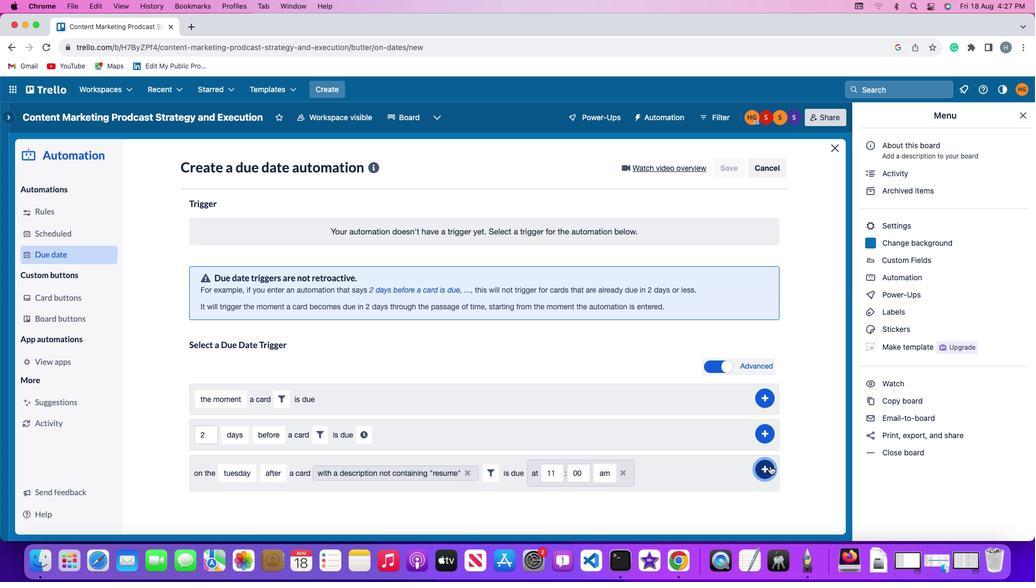 
Action: Mouse moved to (807, 402)
Screenshot: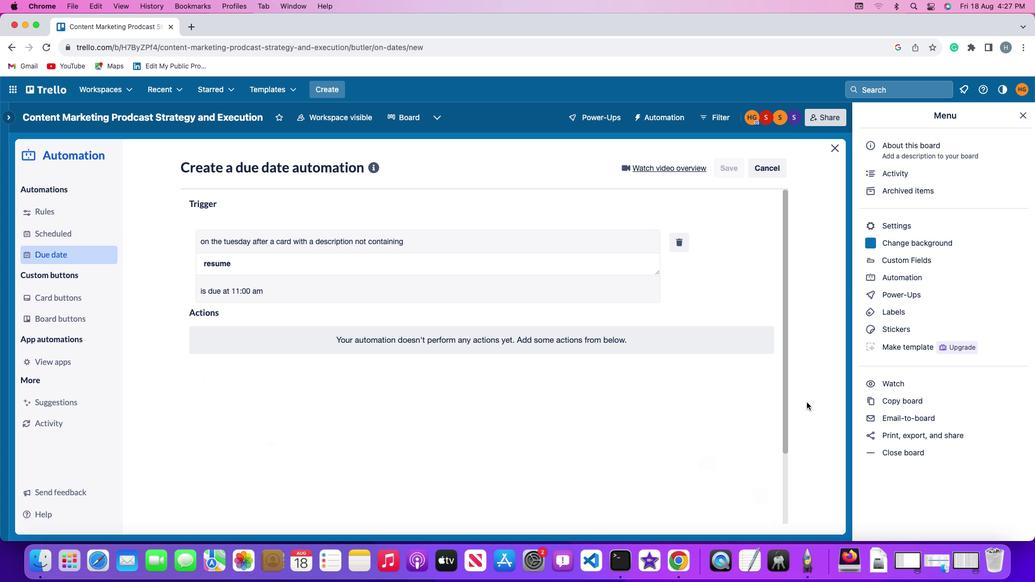 
